 Task: Add Sprouts Organic Coconut Cream to the cart.
Action: Mouse moved to (22, 93)
Screenshot: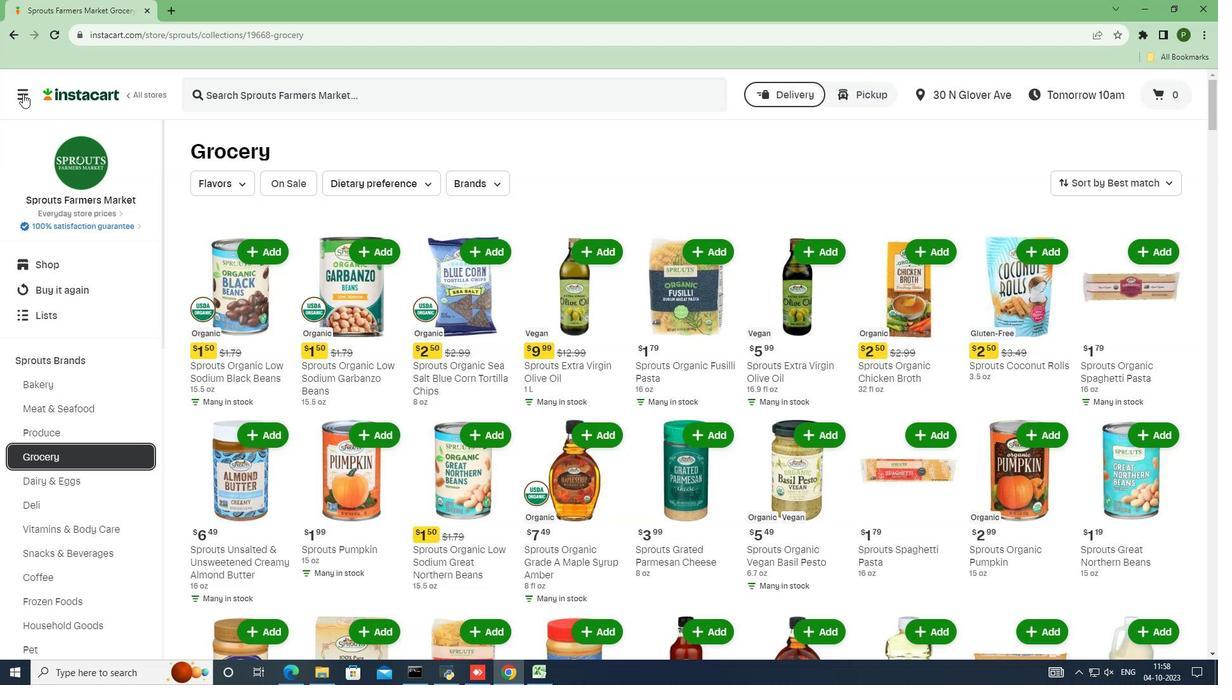 
Action: Mouse pressed left at (22, 93)
Screenshot: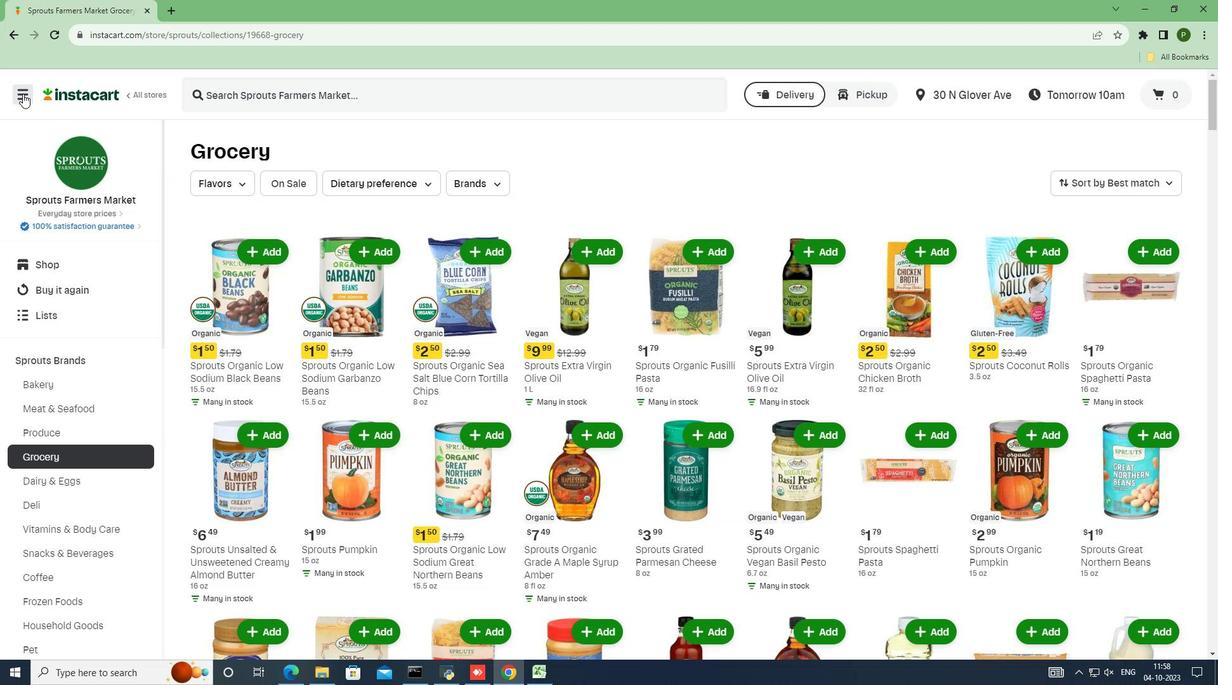 
Action: Mouse moved to (48, 352)
Screenshot: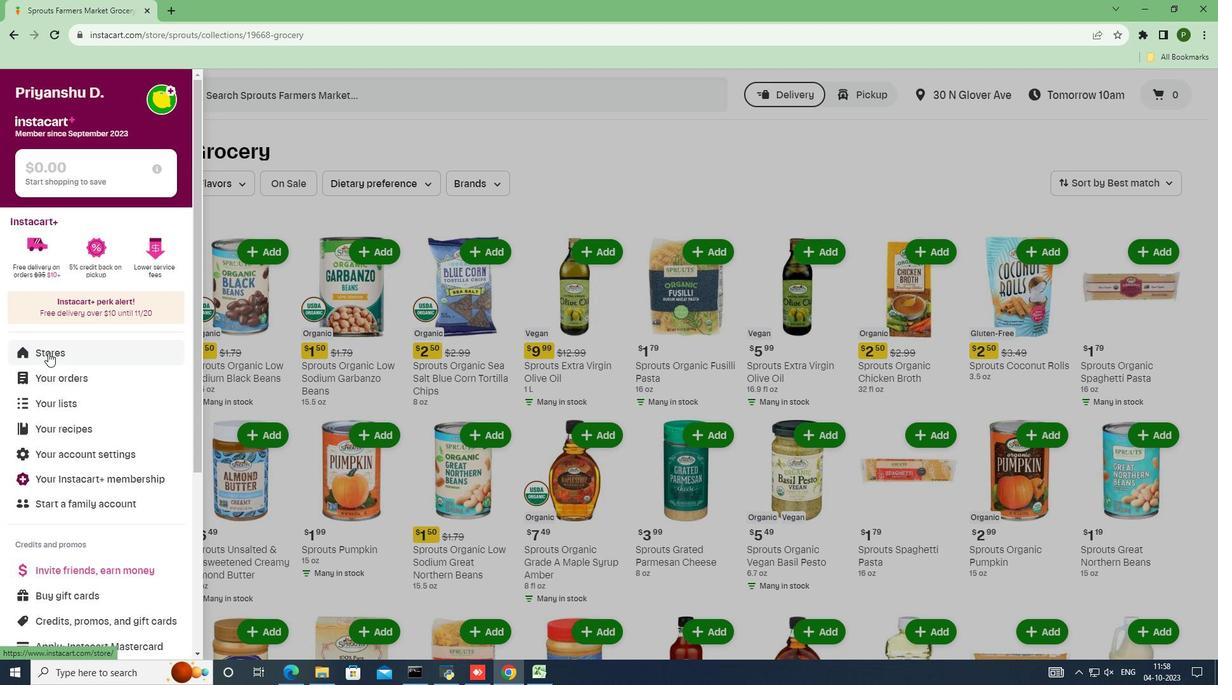 
Action: Mouse pressed left at (48, 352)
Screenshot: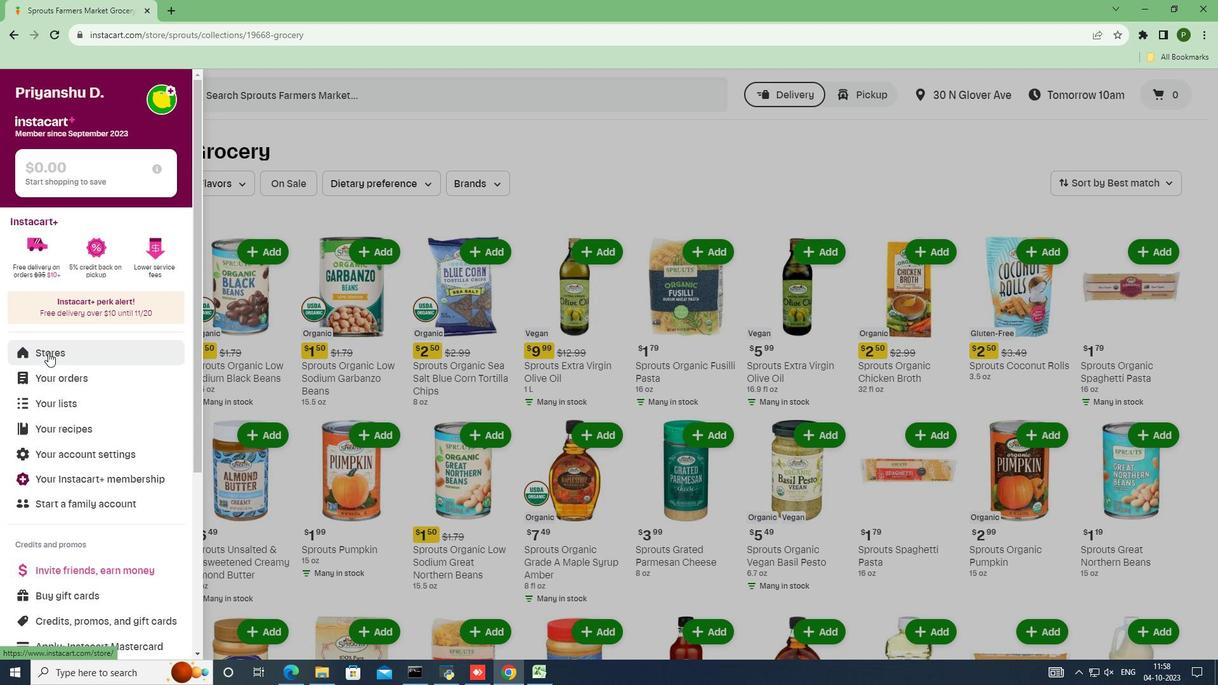 
Action: Mouse moved to (282, 142)
Screenshot: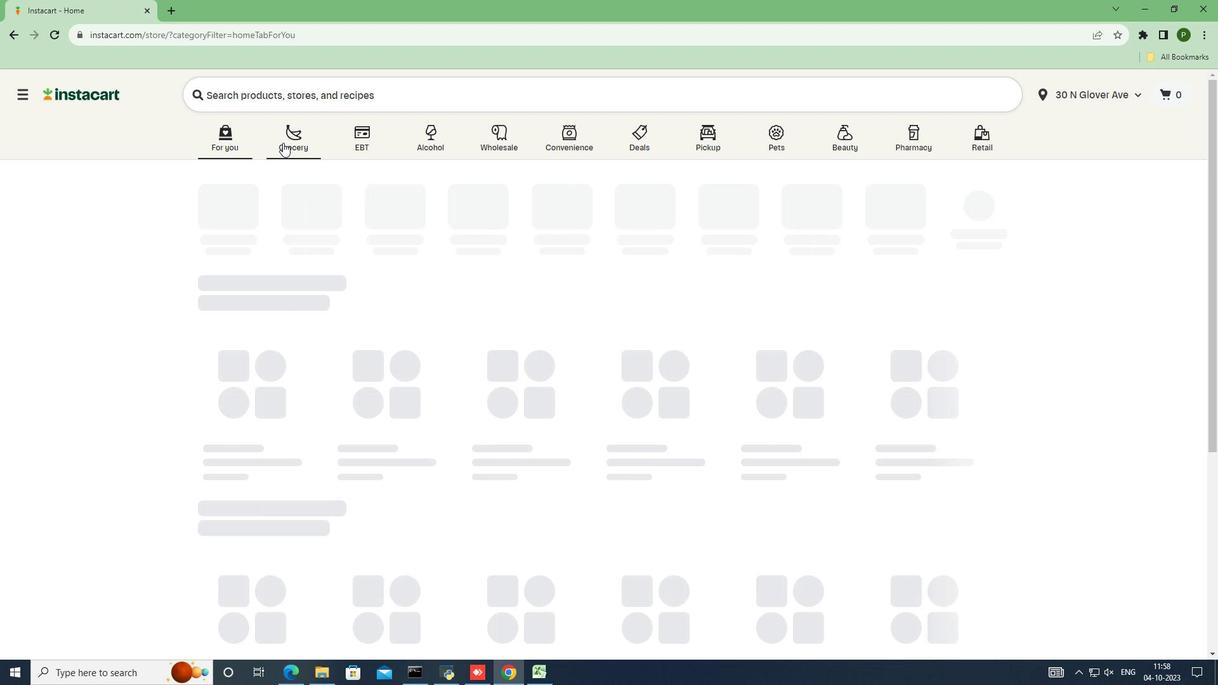 
Action: Mouse pressed left at (282, 142)
Screenshot: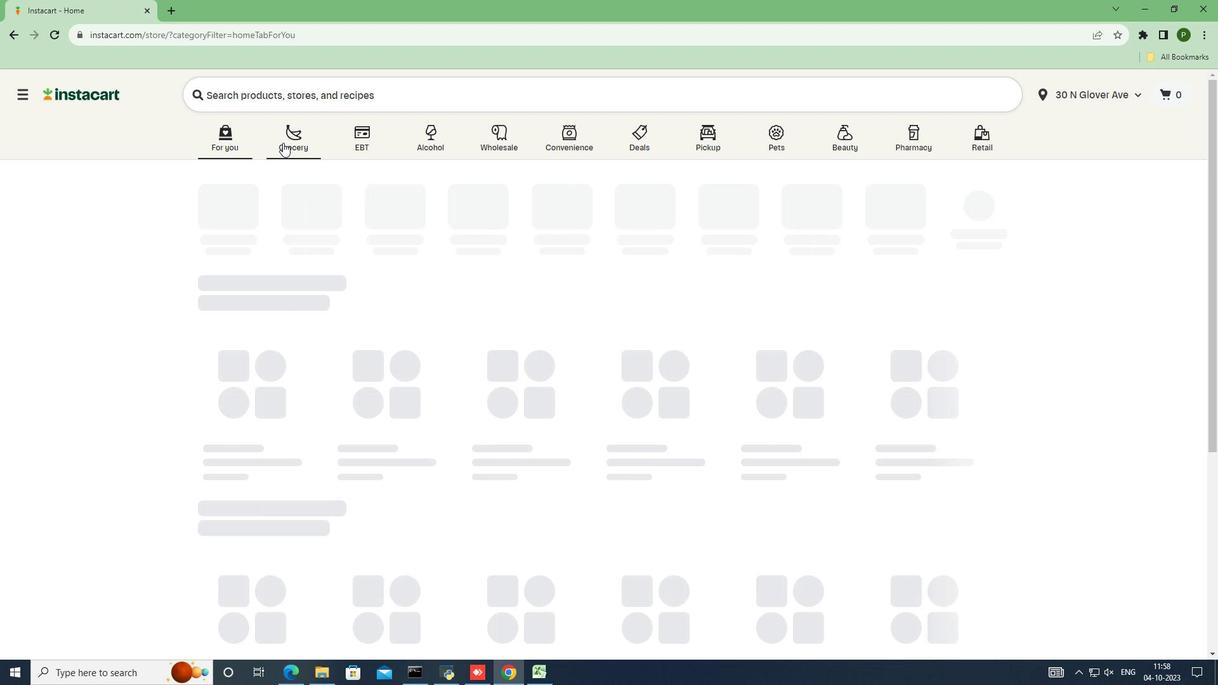 
Action: Mouse moved to (768, 296)
Screenshot: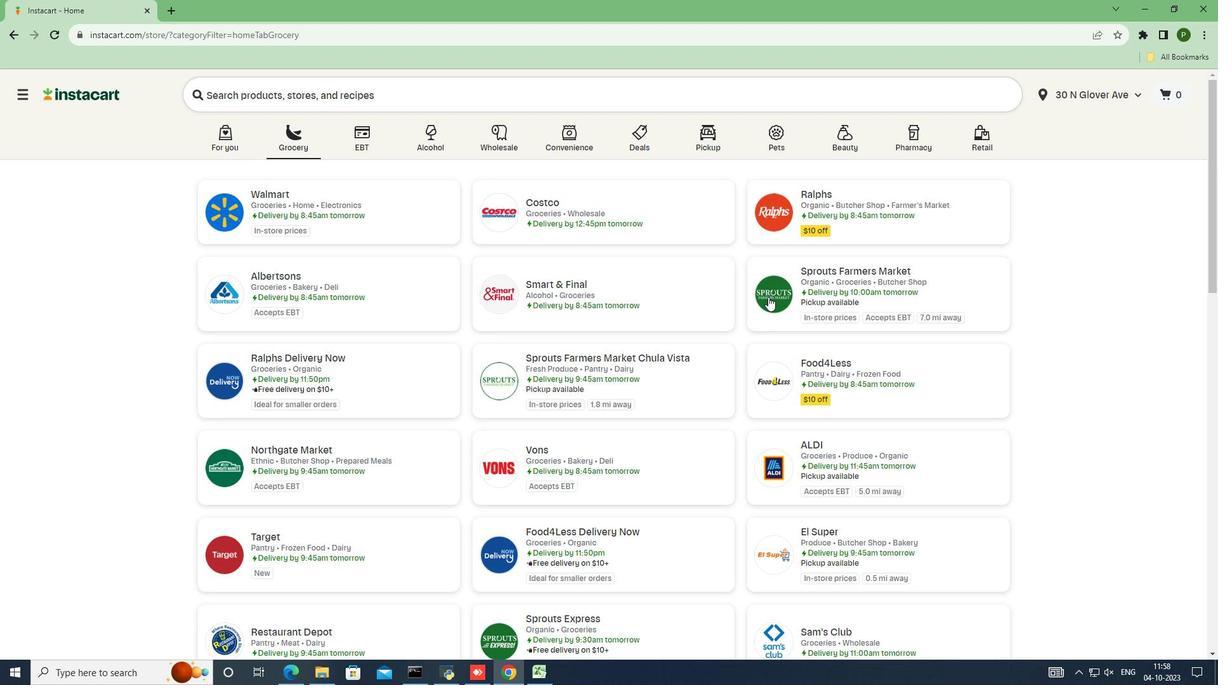 
Action: Mouse pressed left at (768, 296)
Screenshot: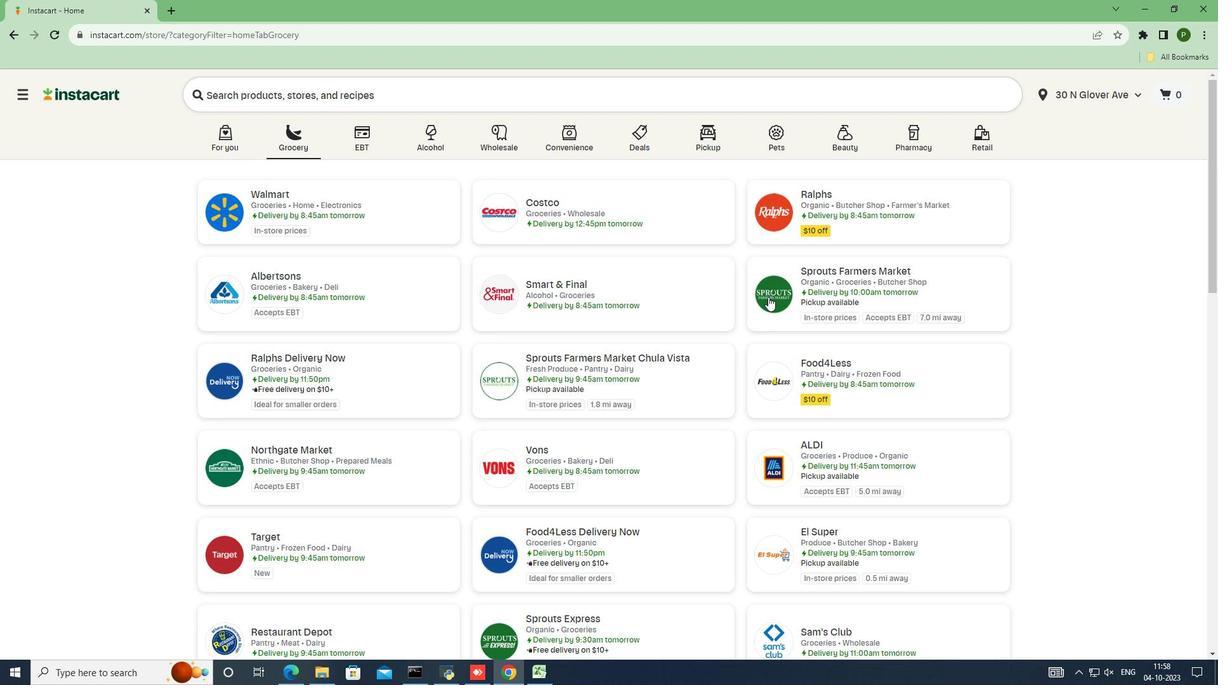 
Action: Mouse moved to (86, 359)
Screenshot: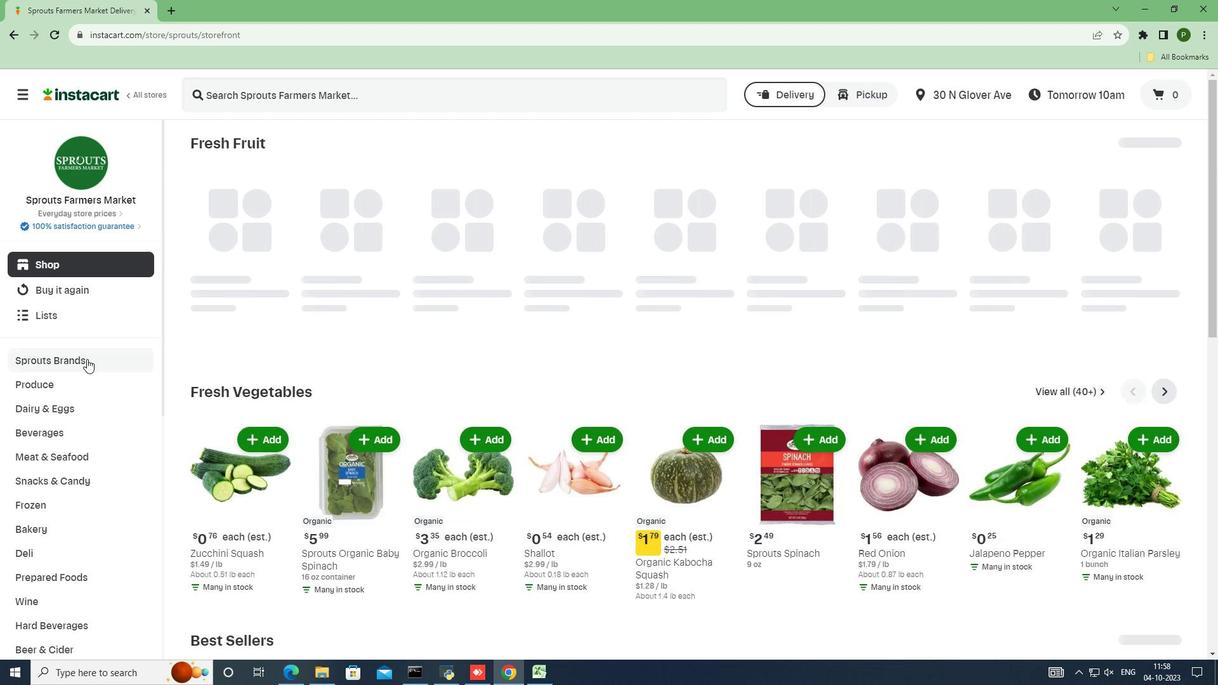 
Action: Mouse pressed left at (86, 359)
Screenshot: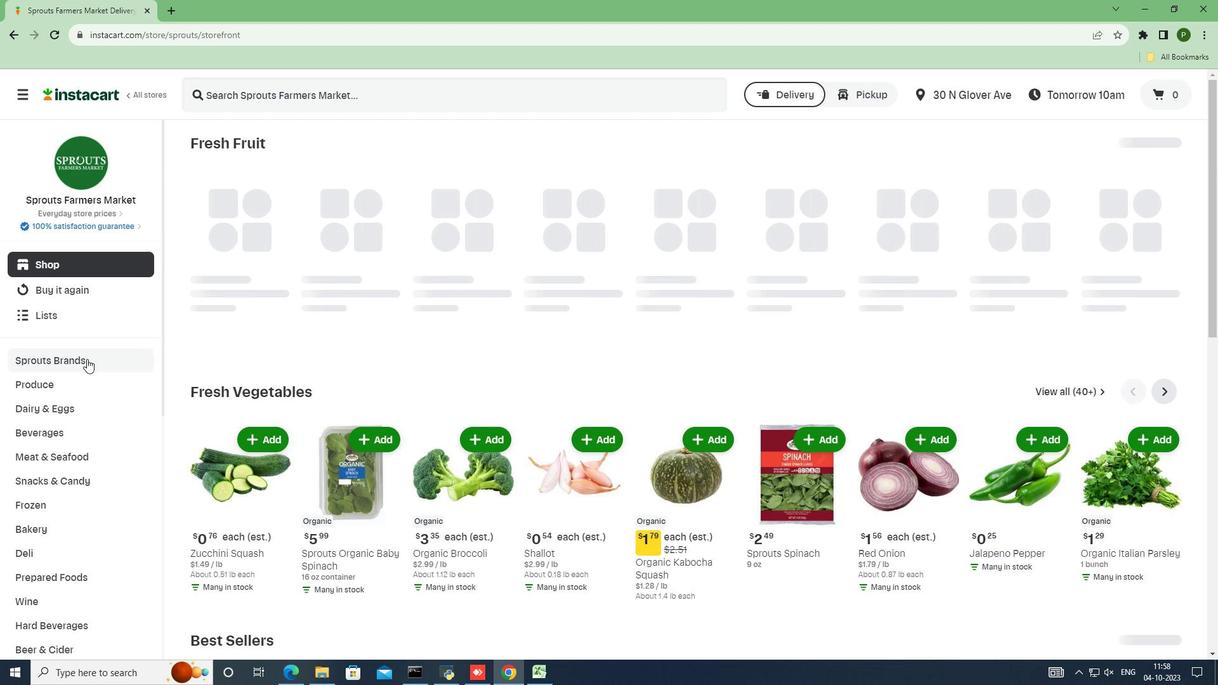 
Action: Mouse moved to (64, 456)
Screenshot: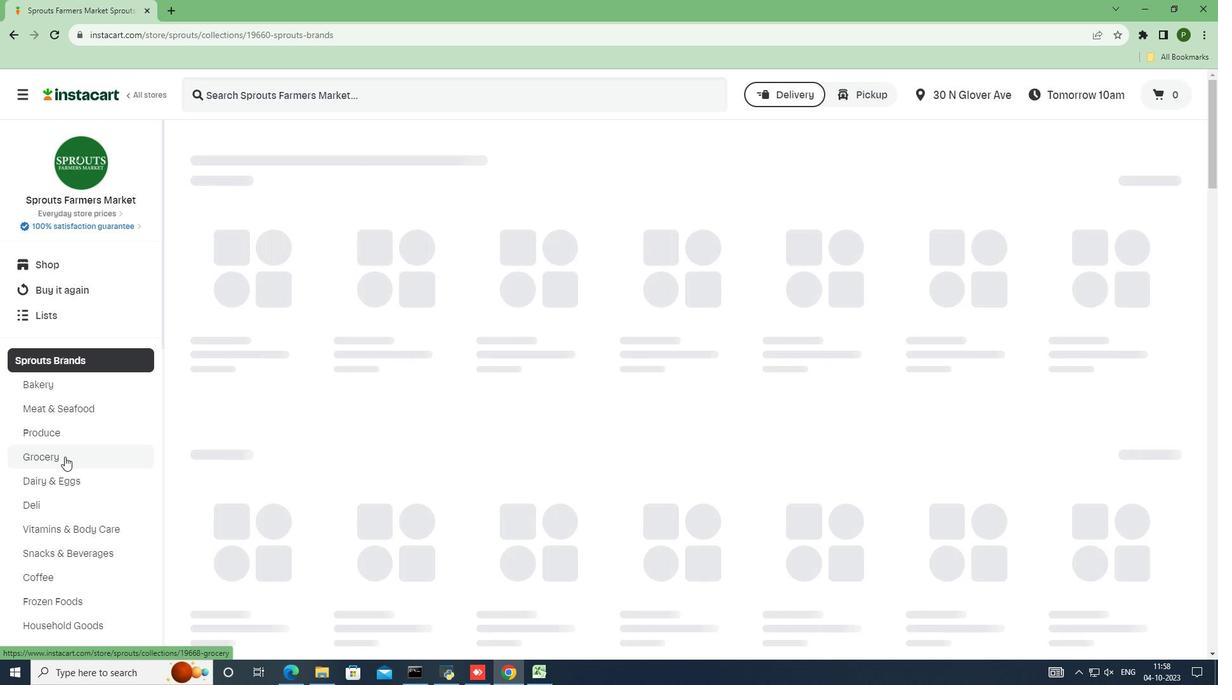 
Action: Mouse pressed left at (64, 456)
Screenshot: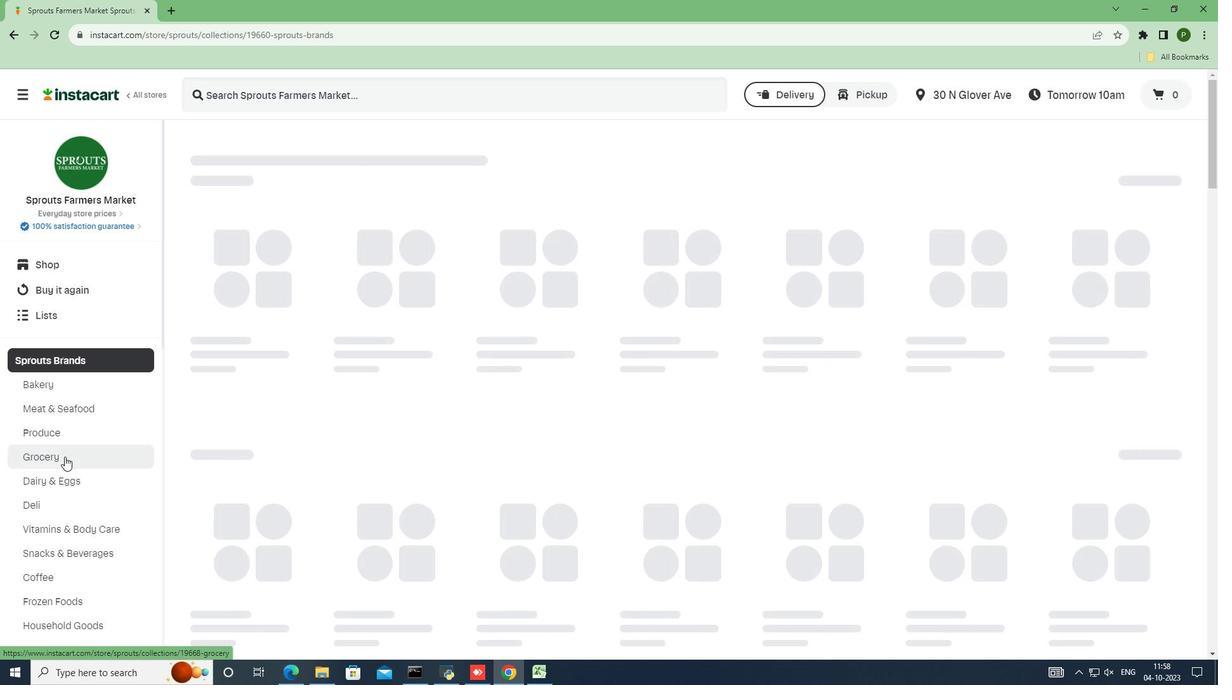 
Action: Mouse moved to (345, 318)
Screenshot: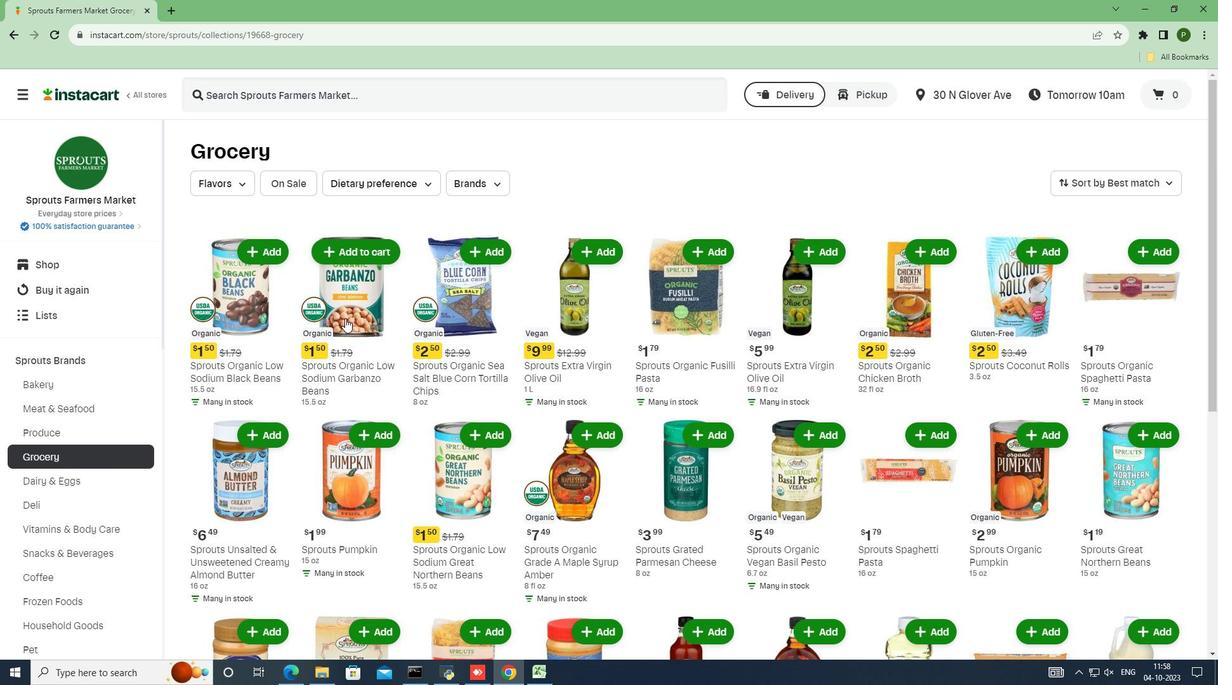 
Action: Mouse scrolled (345, 317) with delta (0, 0)
Screenshot: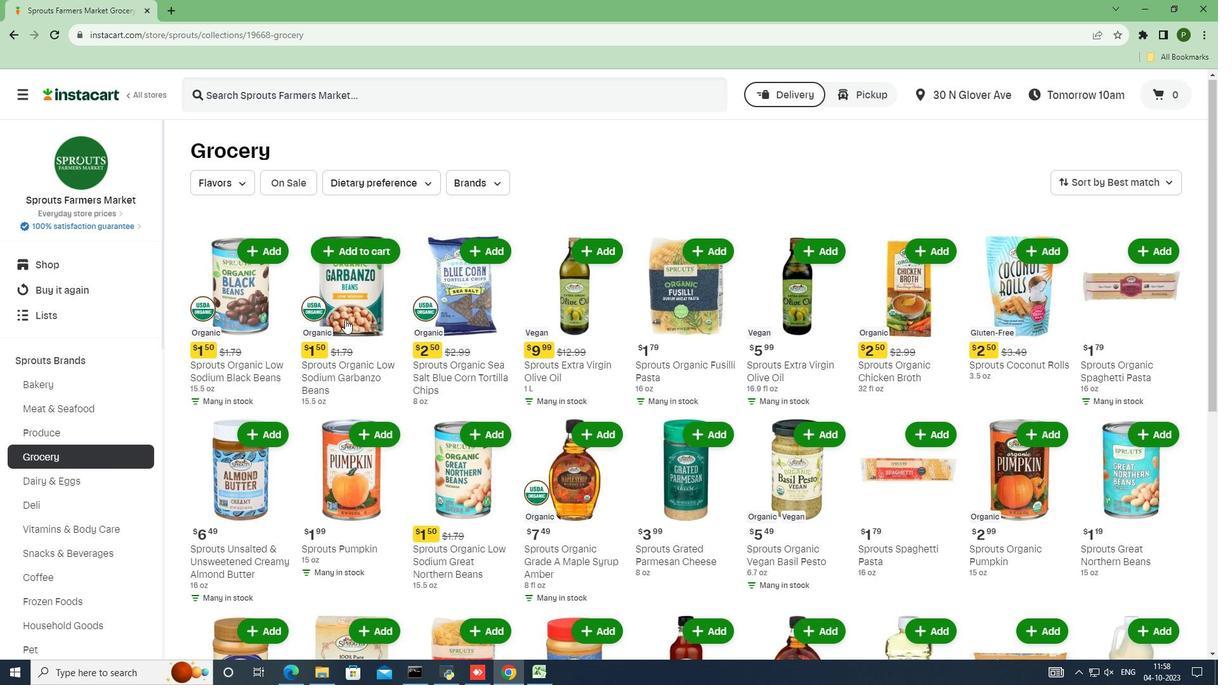 
Action: Mouse moved to (345, 319)
Screenshot: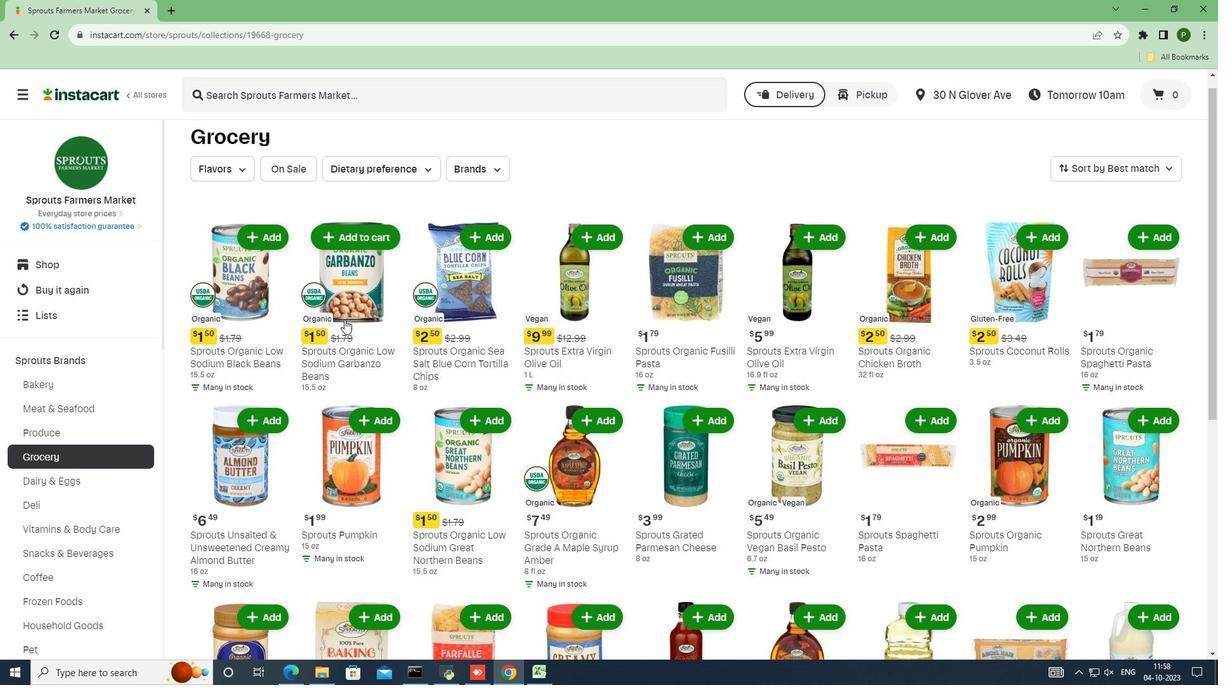 
Action: Mouse scrolled (345, 319) with delta (0, 0)
Screenshot: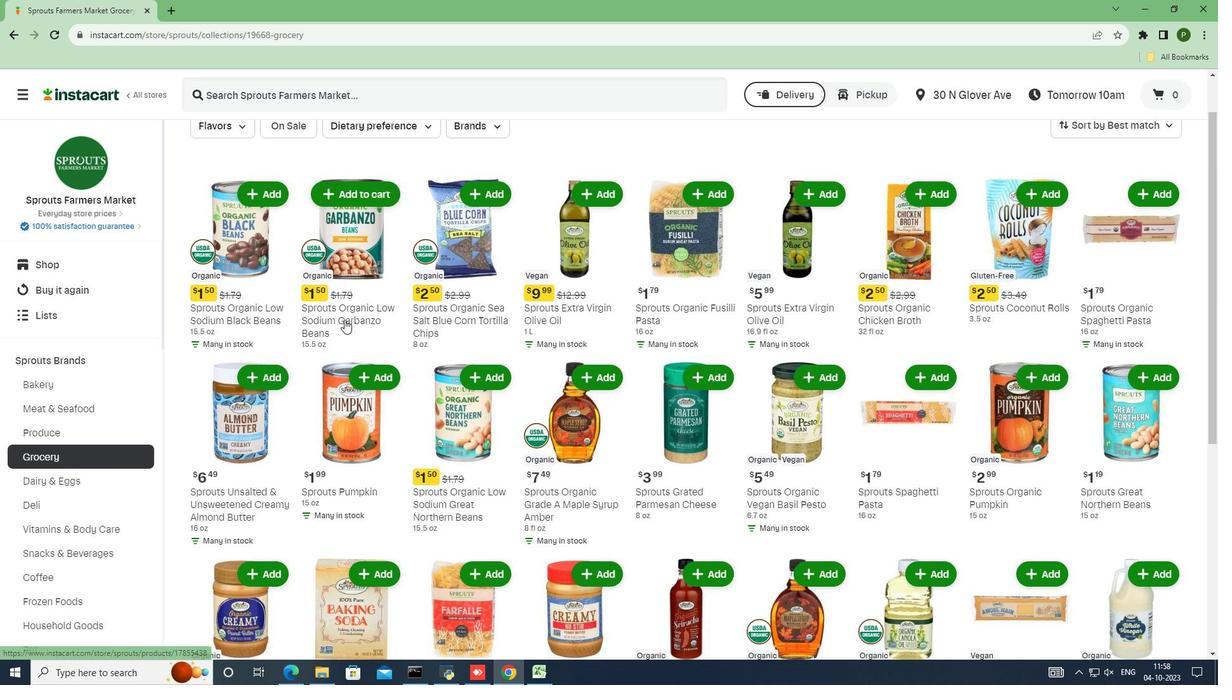 
Action: Mouse moved to (344, 319)
Screenshot: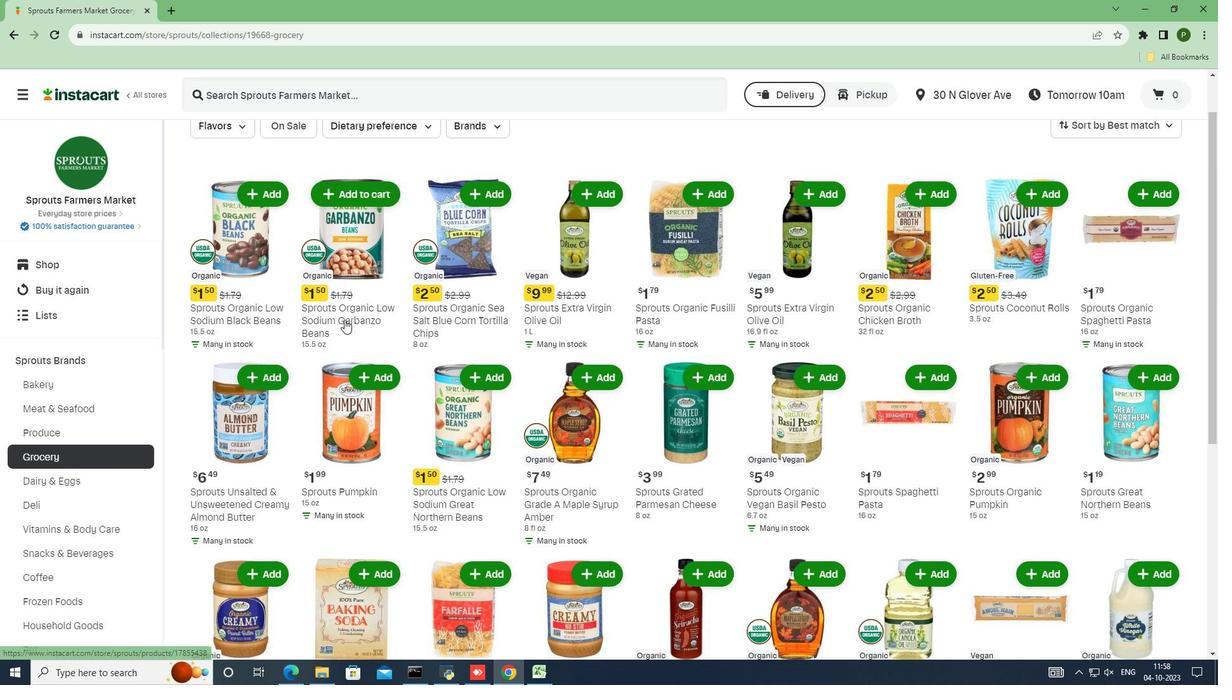 
Action: Mouse scrolled (344, 319) with delta (0, 0)
Screenshot: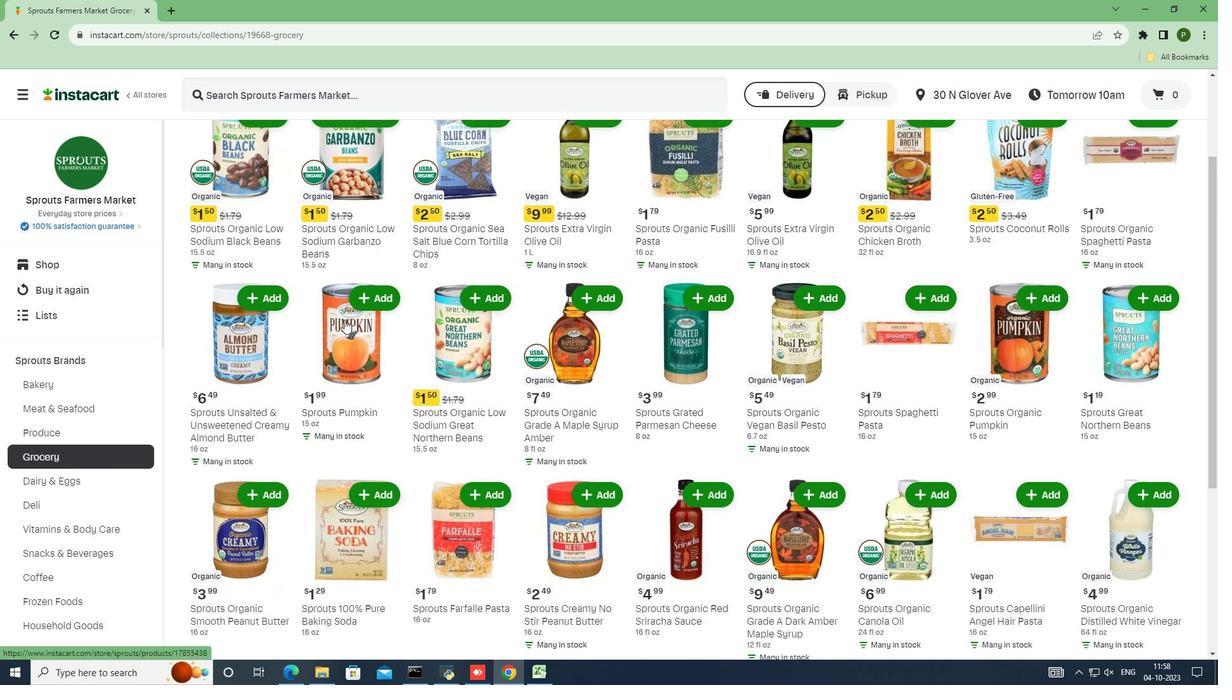 
Action: Mouse moved to (343, 325)
Screenshot: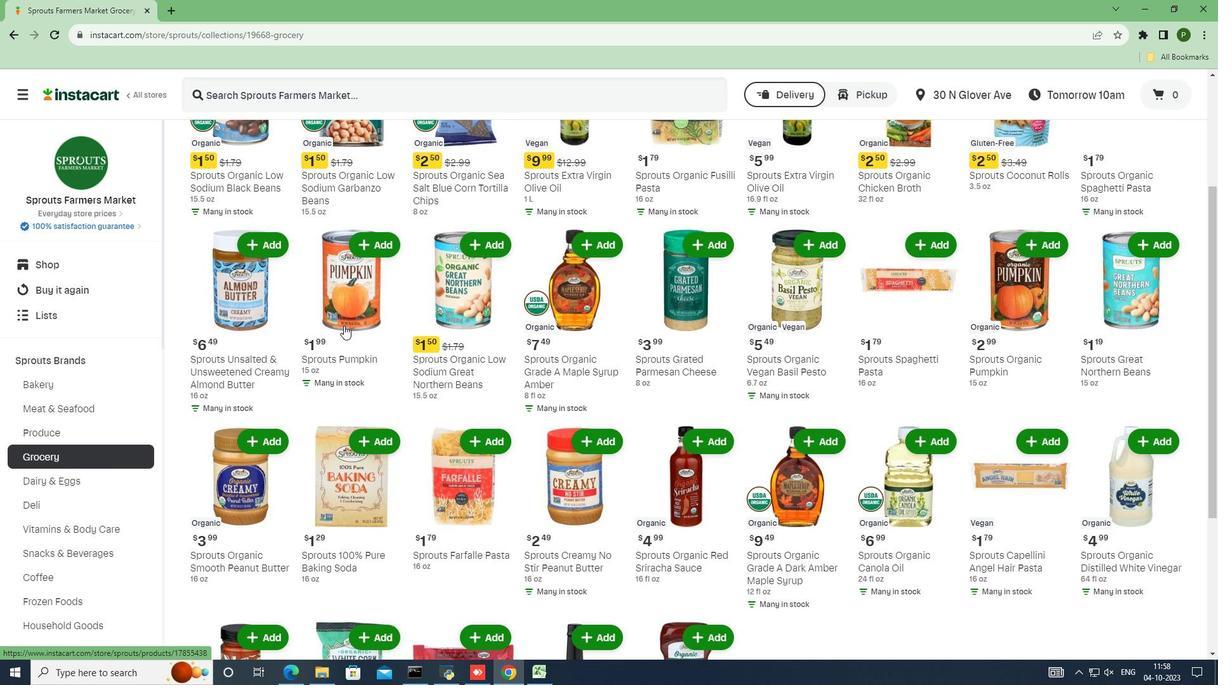 
Action: Mouse scrolled (343, 324) with delta (0, 0)
Screenshot: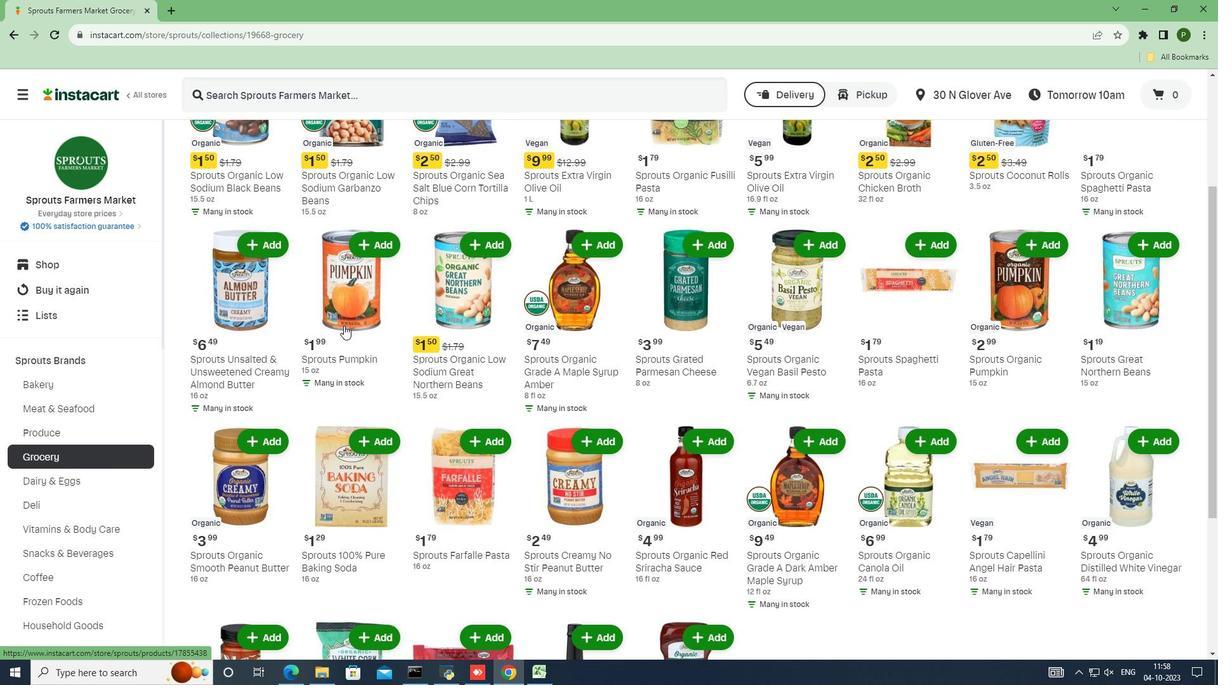 
Action: Mouse scrolled (343, 324) with delta (0, 0)
Screenshot: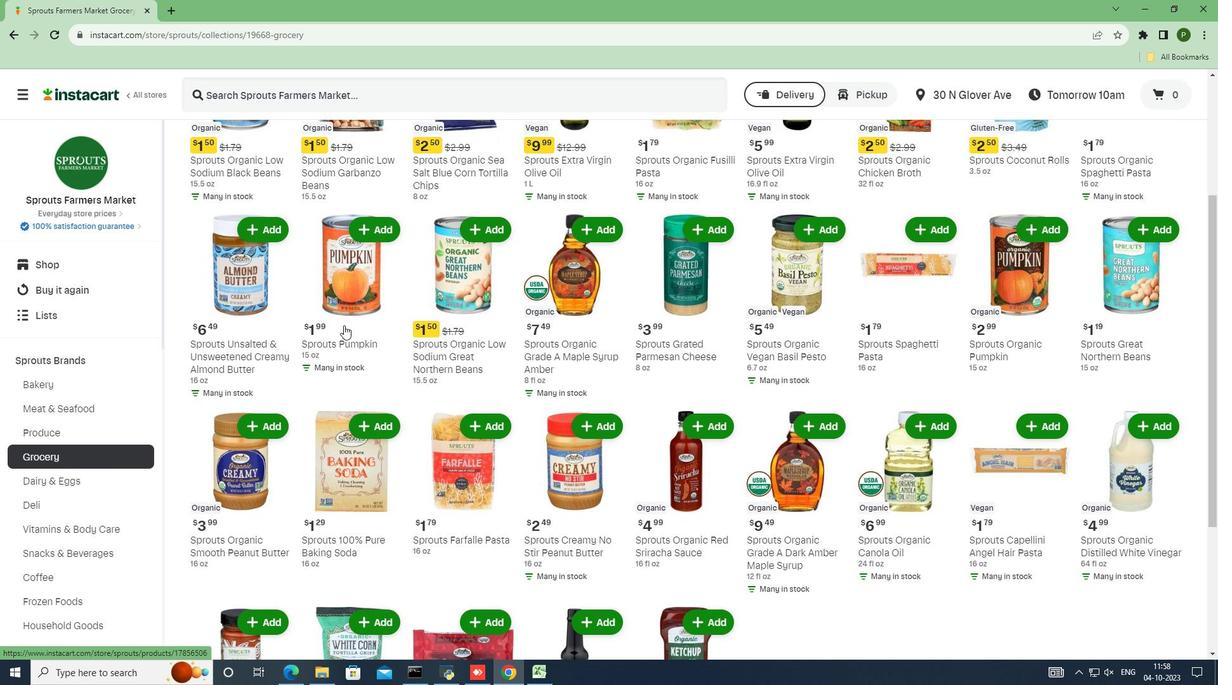 
Action: Mouse scrolled (343, 324) with delta (0, 0)
Screenshot: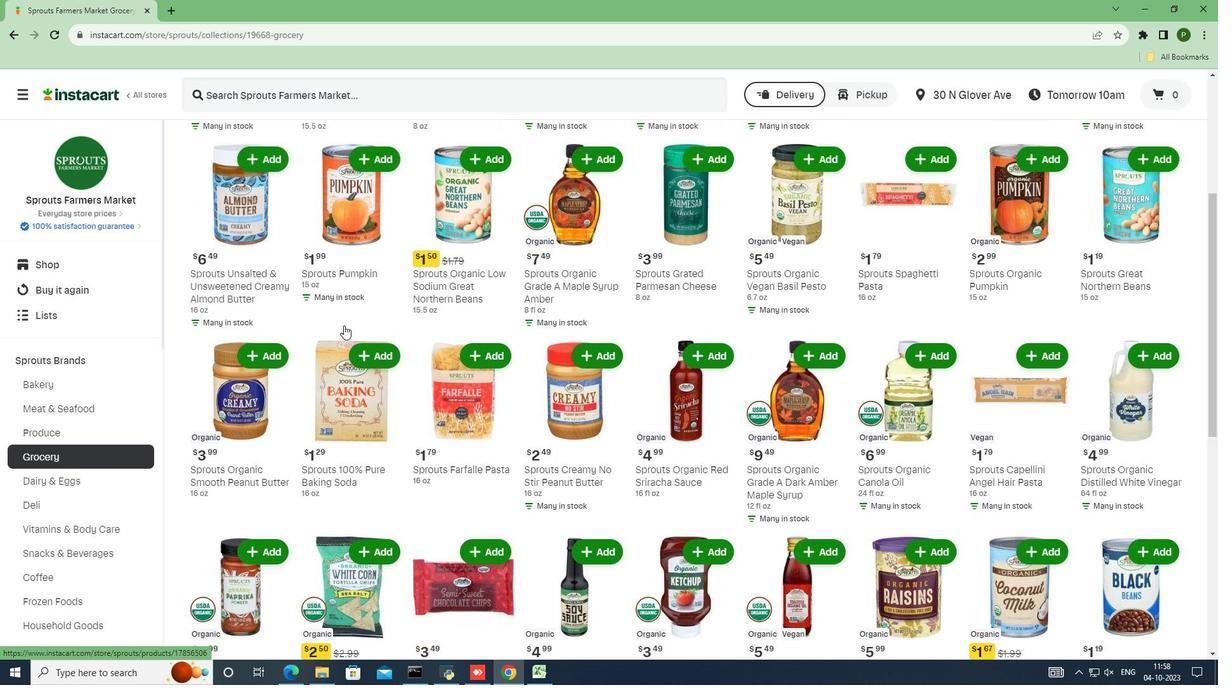 
Action: Mouse moved to (343, 330)
Screenshot: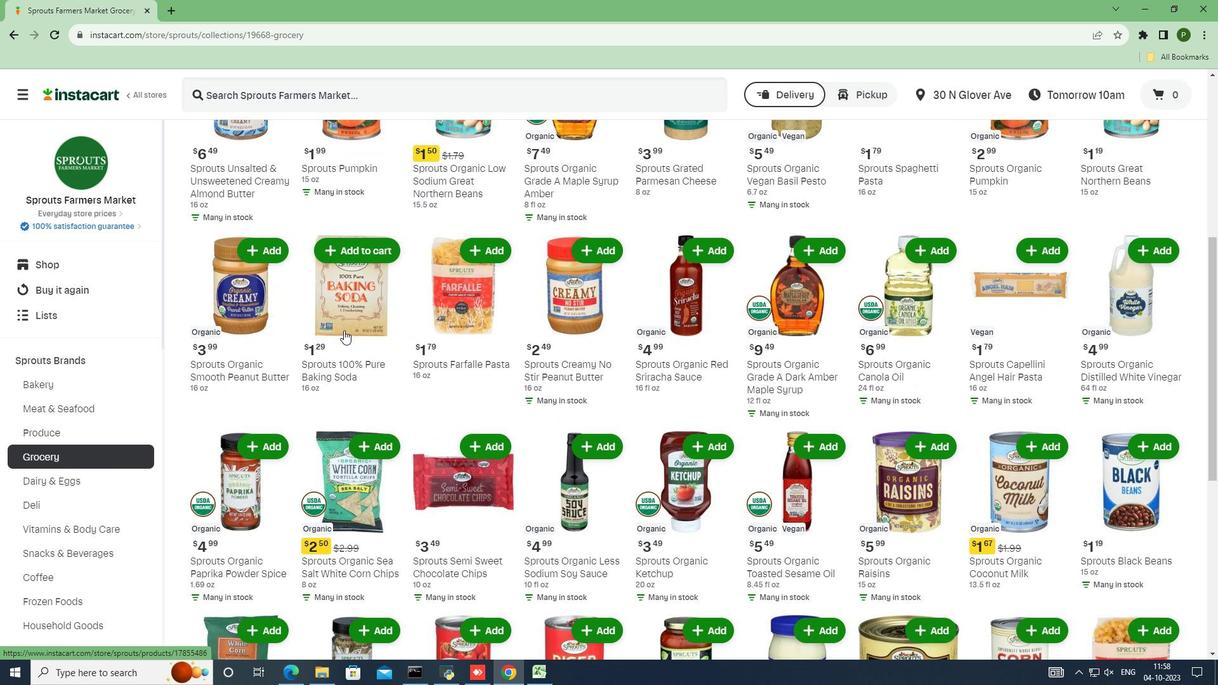 
Action: Mouse scrolled (343, 329) with delta (0, 0)
Screenshot: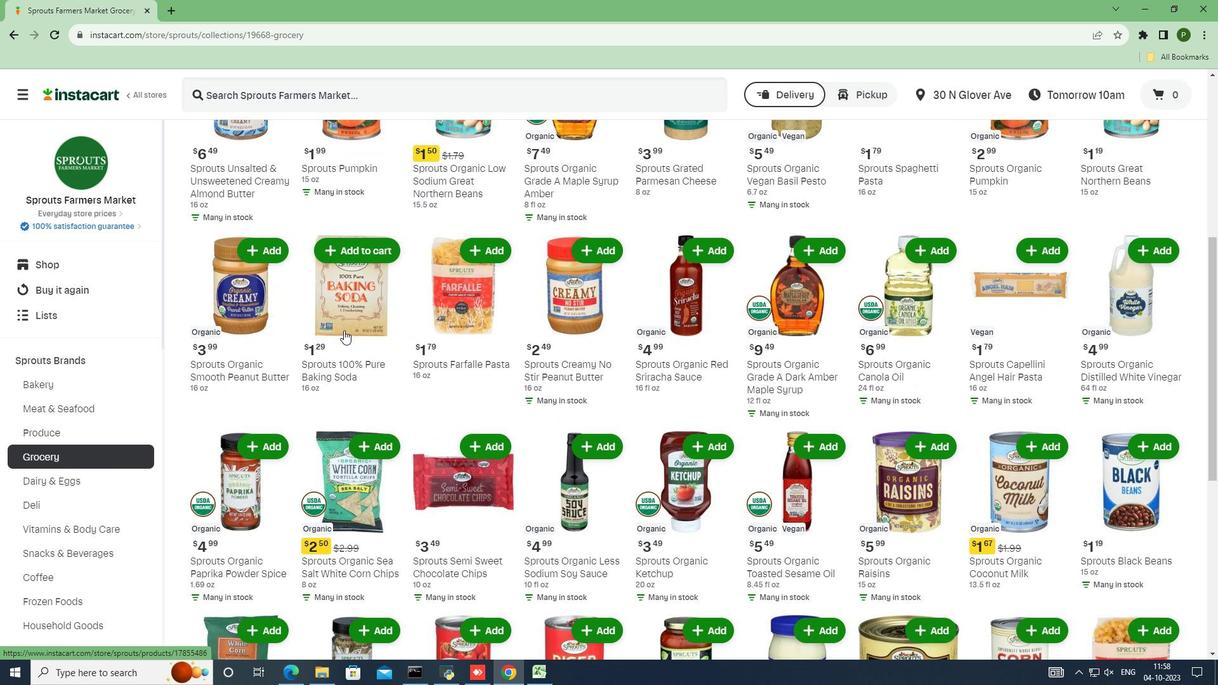 
Action: Mouse scrolled (343, 329) with delta (0, 0)
Screenshot: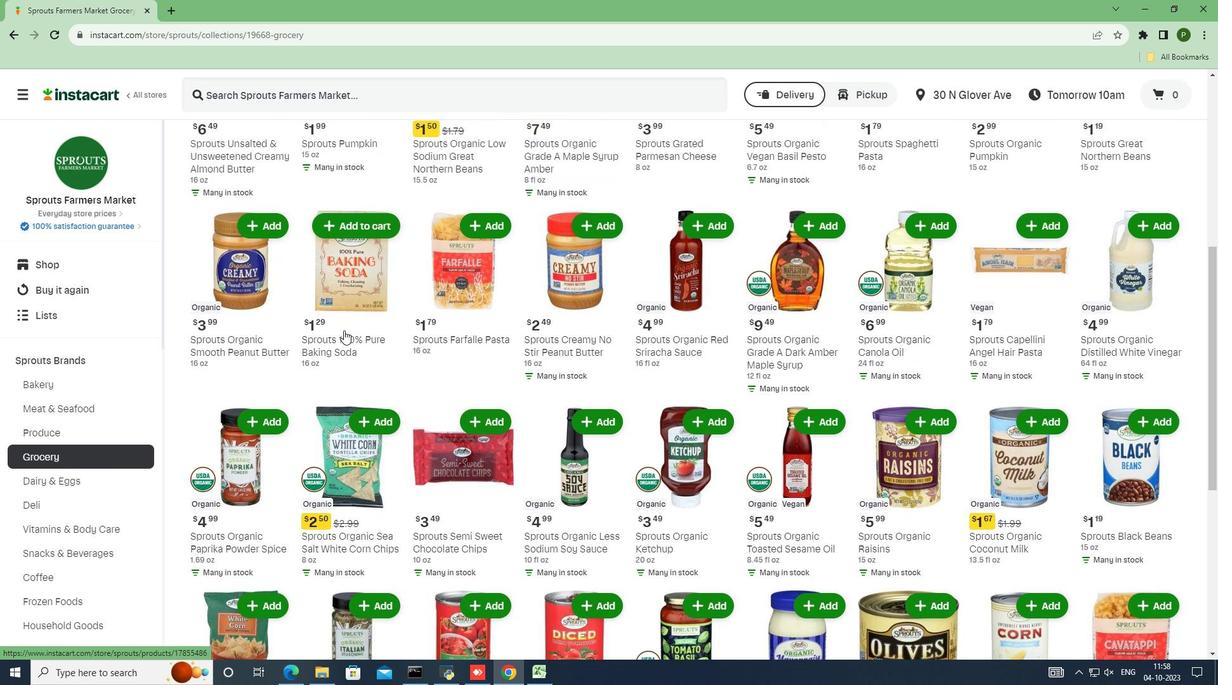 
Action: Mouse scrolled (343, 329) with delta (0, 0)
Screenshot: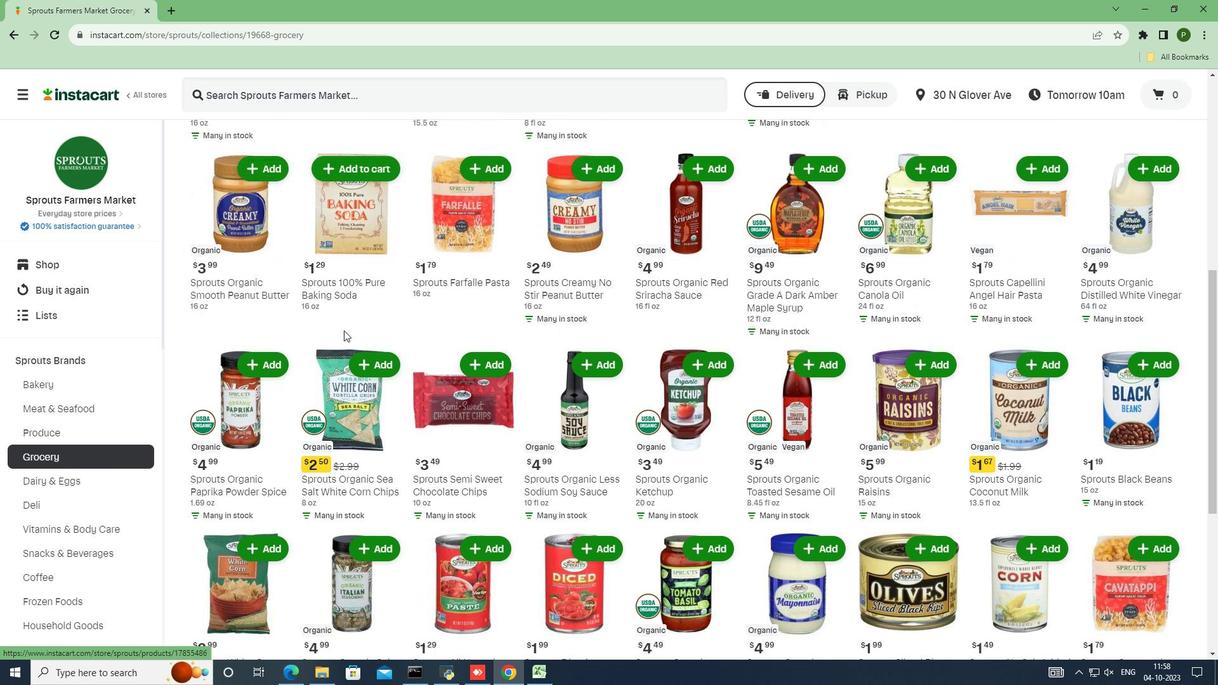 
Action: Mouse scrolled (343, 329) with delta (0, 0)
Screenshot: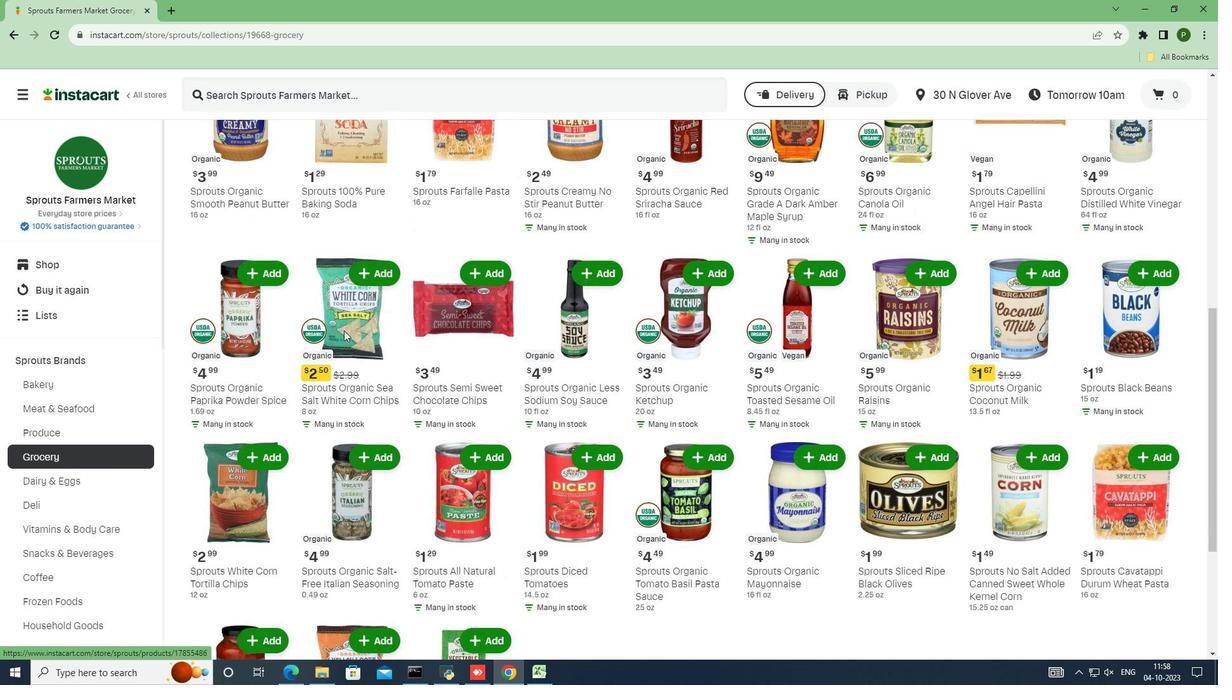 
Action: Mouse scrolled (343, 329) with delta (0, 0)
Screenshot: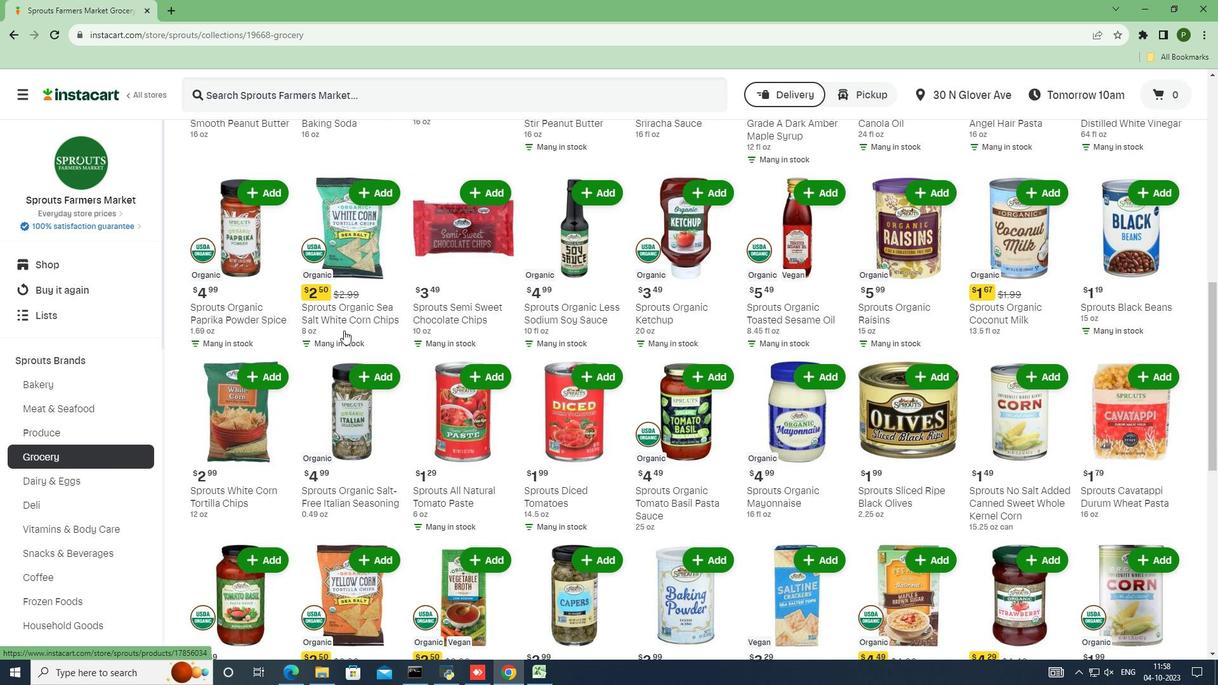 
Action: Mouse scrolled (343, 329) with delta (0, 0)
Screenshot: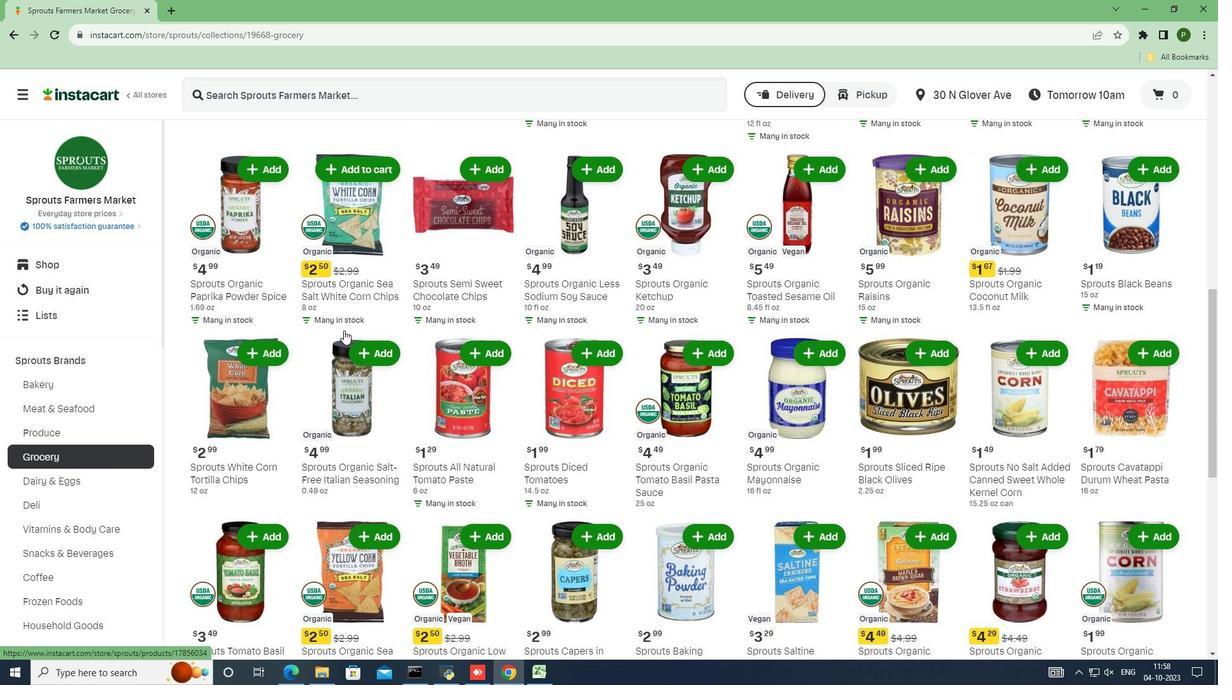 
Action: Mouse moved to (343, 333)
Screenshot: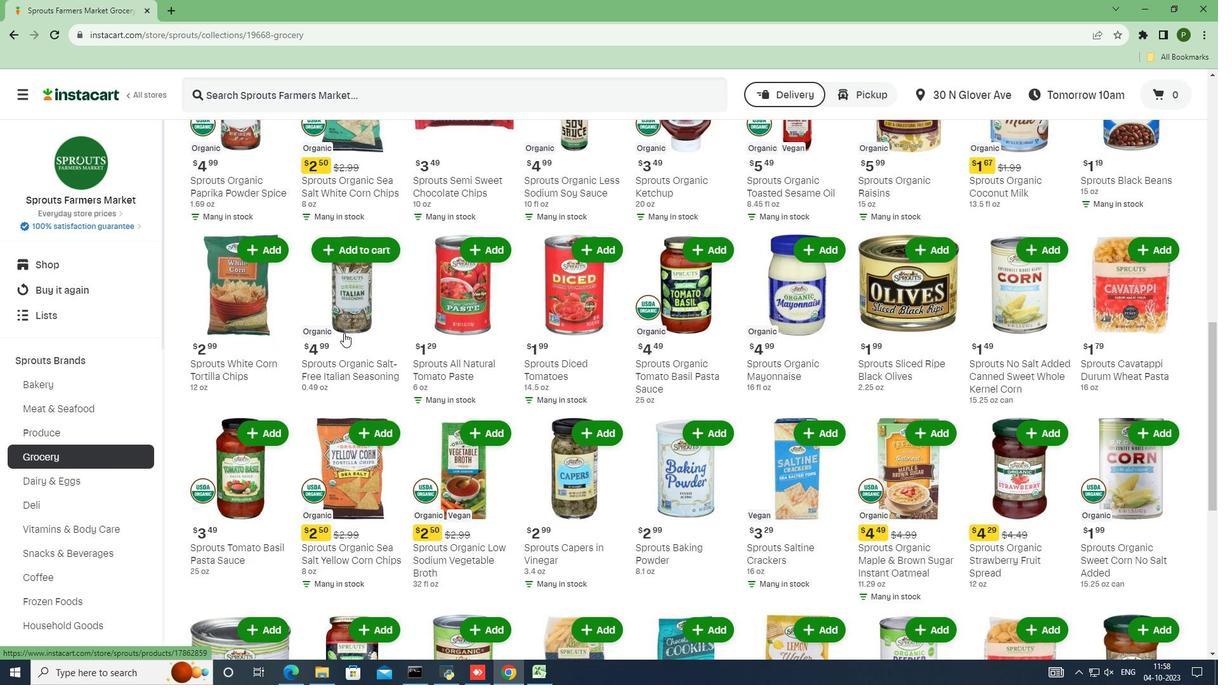 
Action: Mouse scrolled (343, 332) with delta (0, 0)
Screenshot: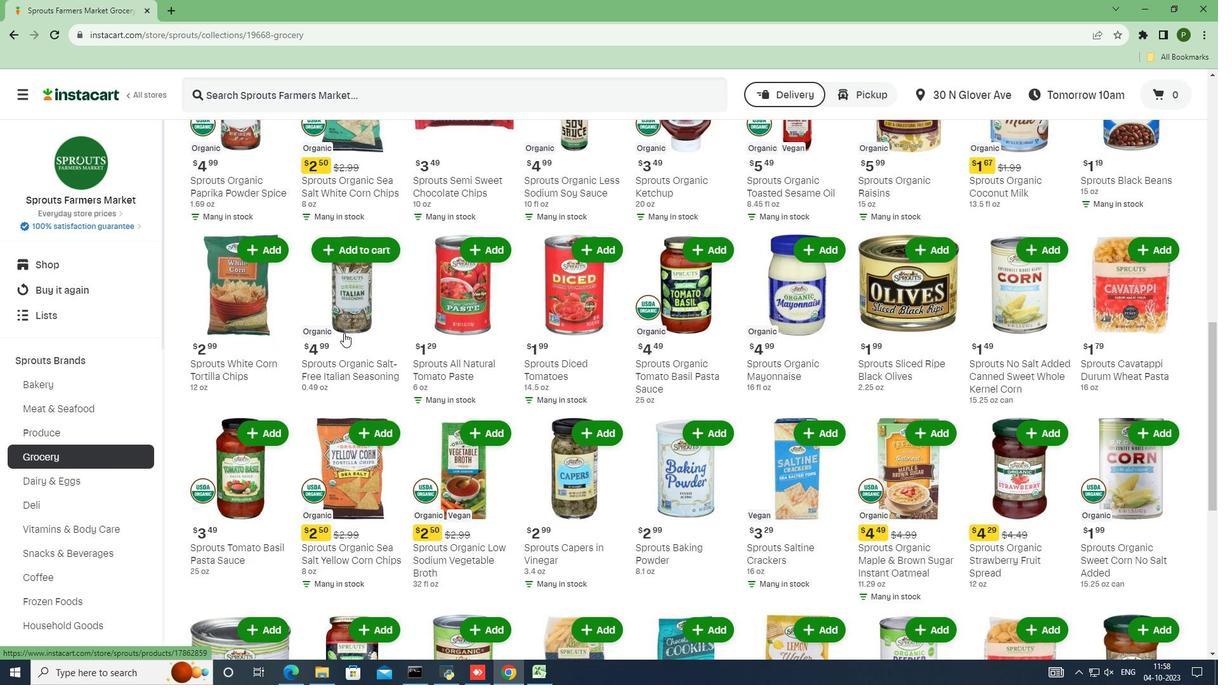 
Action: Mouse scrolled (343, 332) with delta (0, 0)
Screenshot: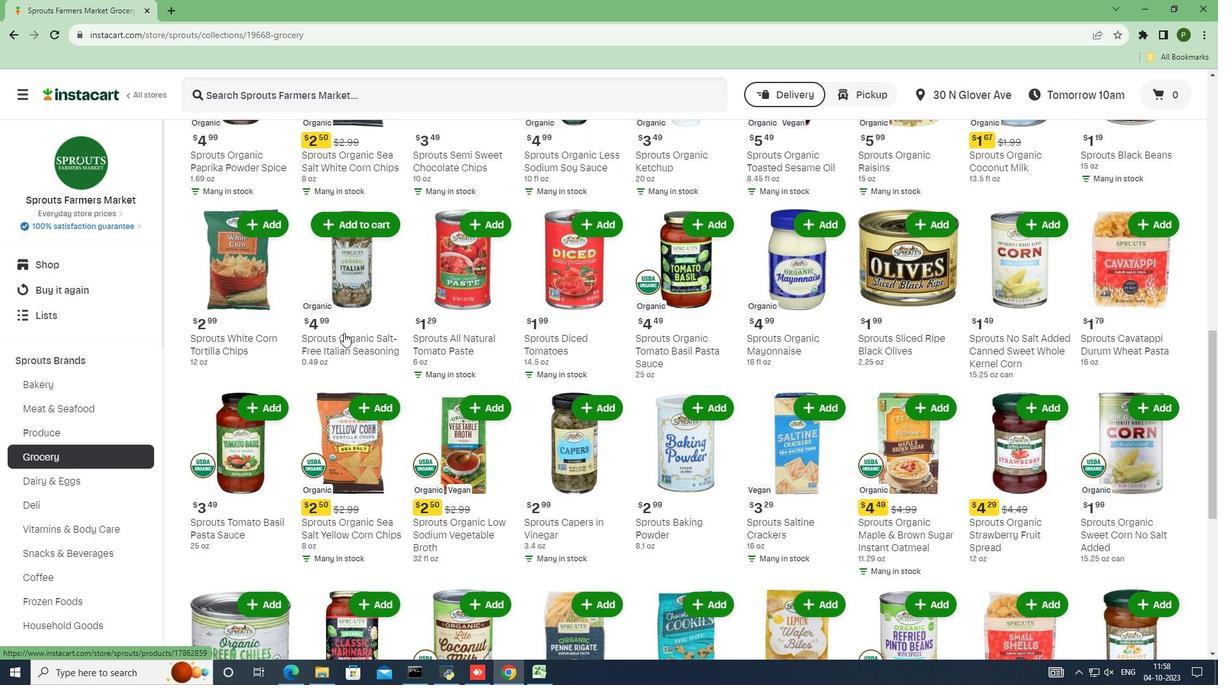 
Action: Mouse scrolled (343, 332) with delta (0, 0)
Screenshot: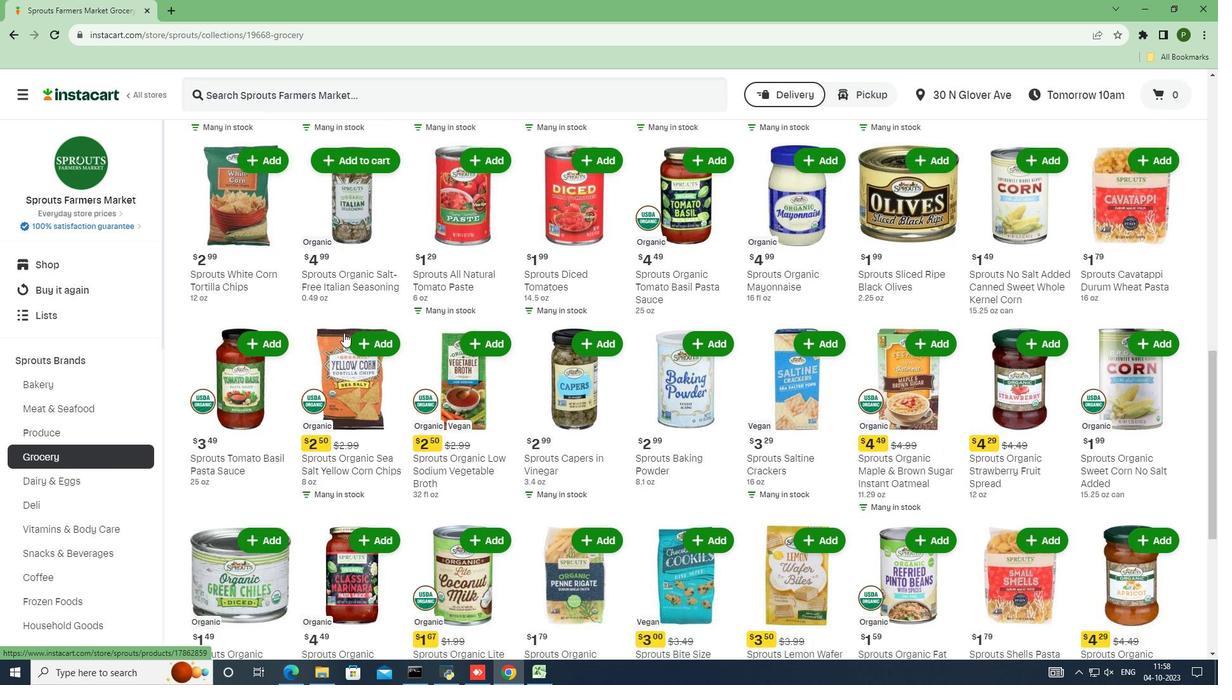 
Action: Mouse scrolled (343, 332) with delta (0, 0)
Screenshot: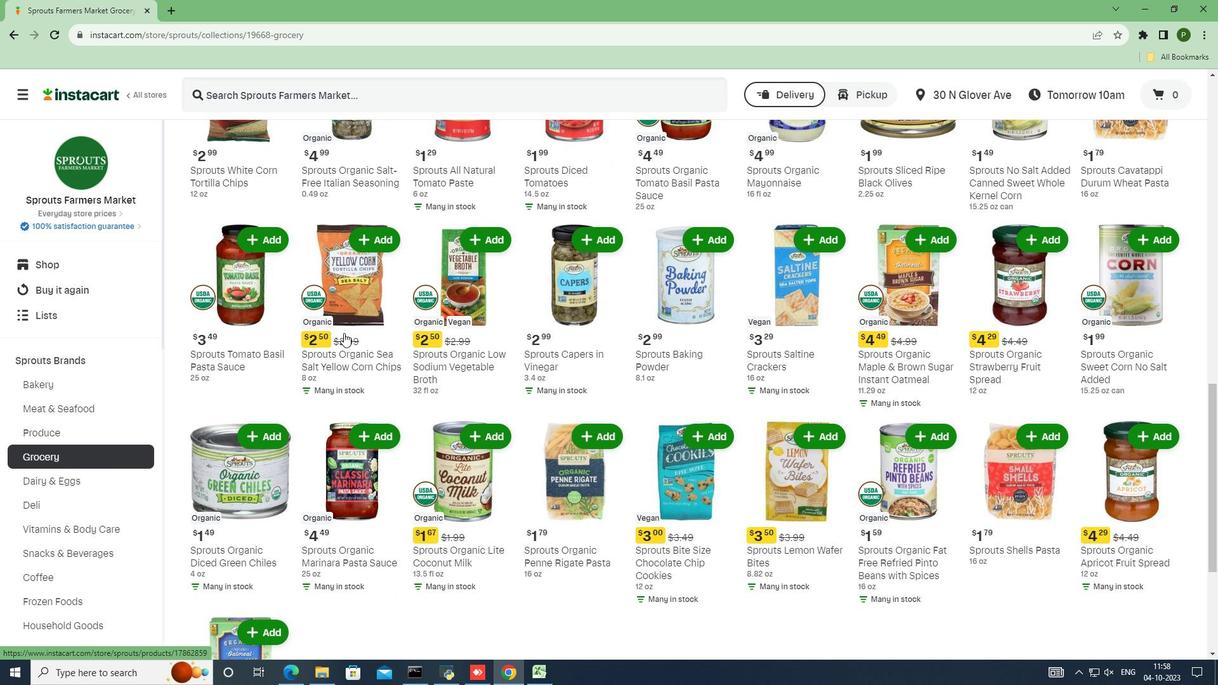 
Action: Mouse scrolled (343, 332) with delta (0, 0)
Screenshot: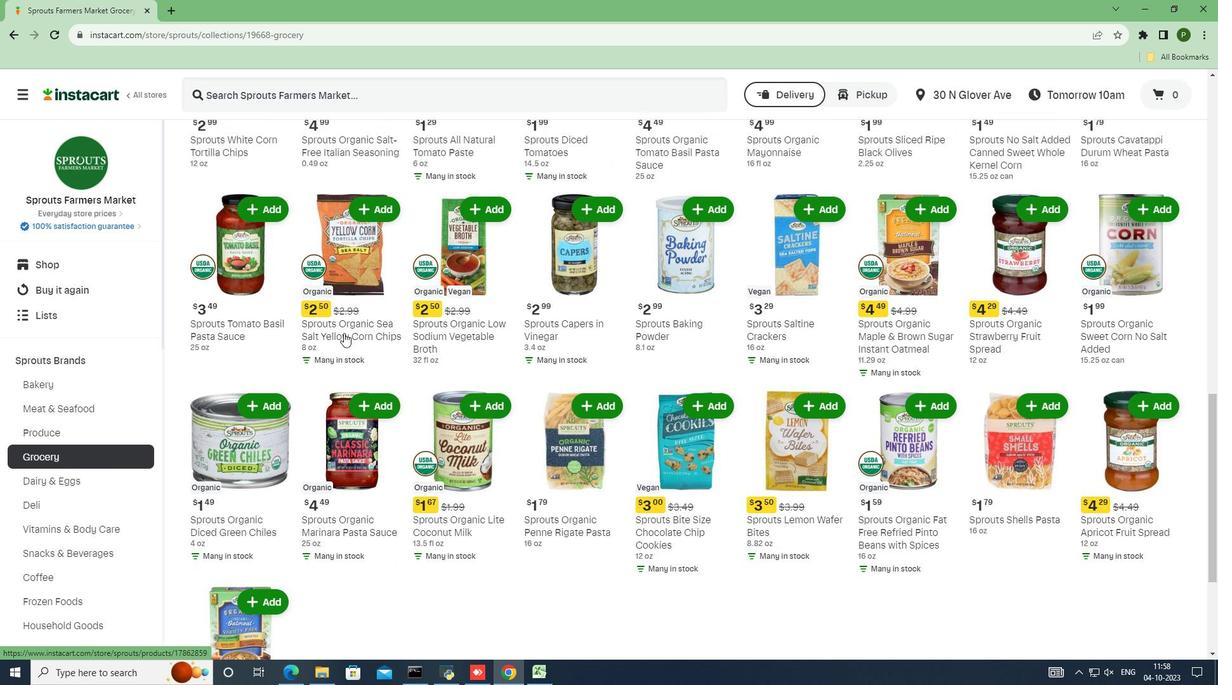 
Action: Mouse scrolled (343, 332) with delta (0, 0)
Screenshot: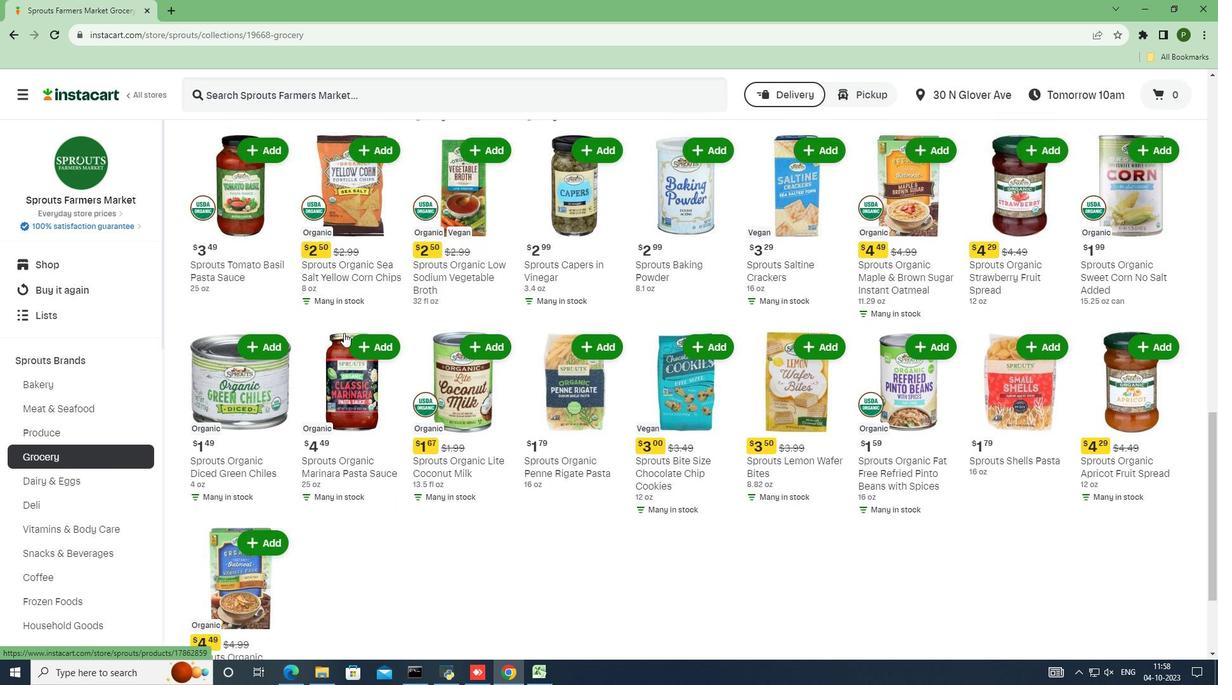 
Action: Mouse scrolled (343, 332) with delta (0, 0)
Screenshot: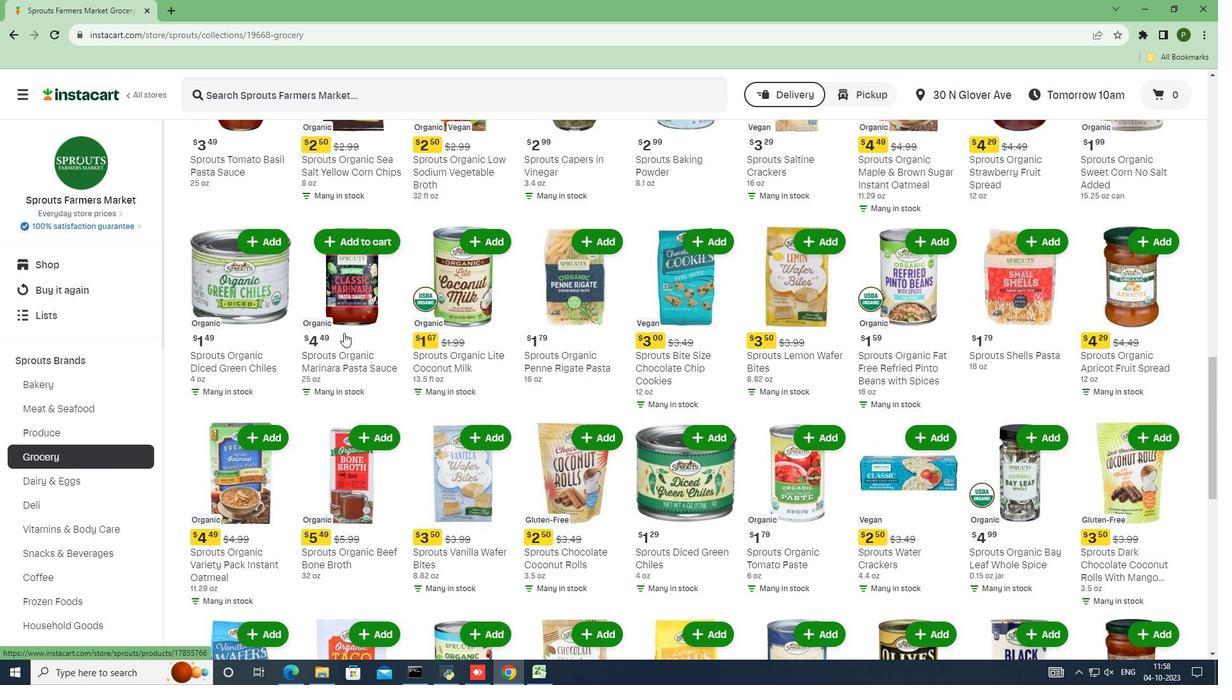 
Action: Mouse scrolled (343, 332) with delta (0, 0)
Screenshot: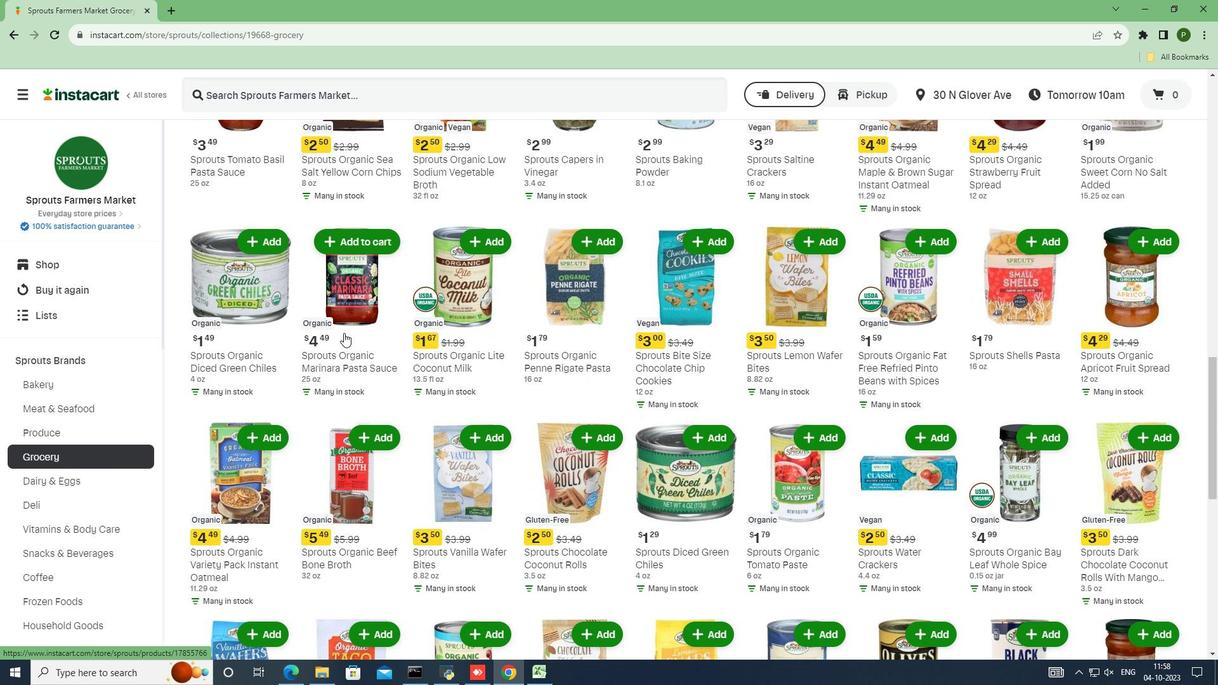 
Action: Mouse scrolled (343, 332) with delta (0, 0)
Screenshot: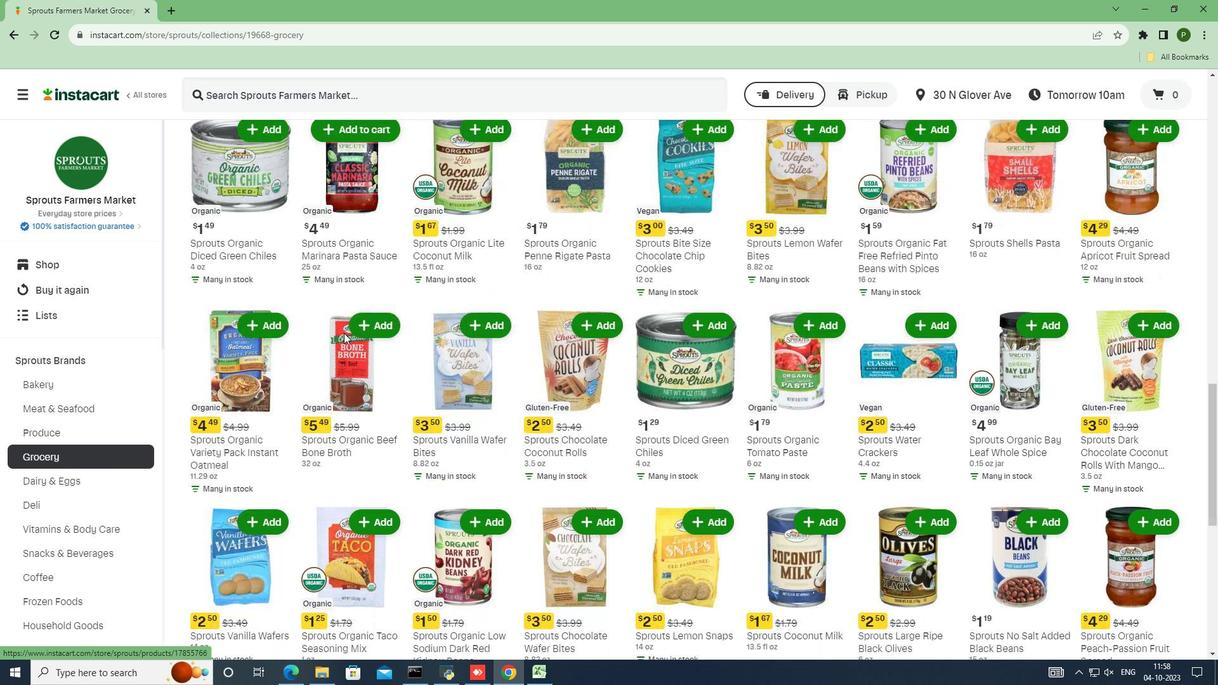
Action: Mouse scrolled (343, 332) with delta (0, 0)
Screenshot: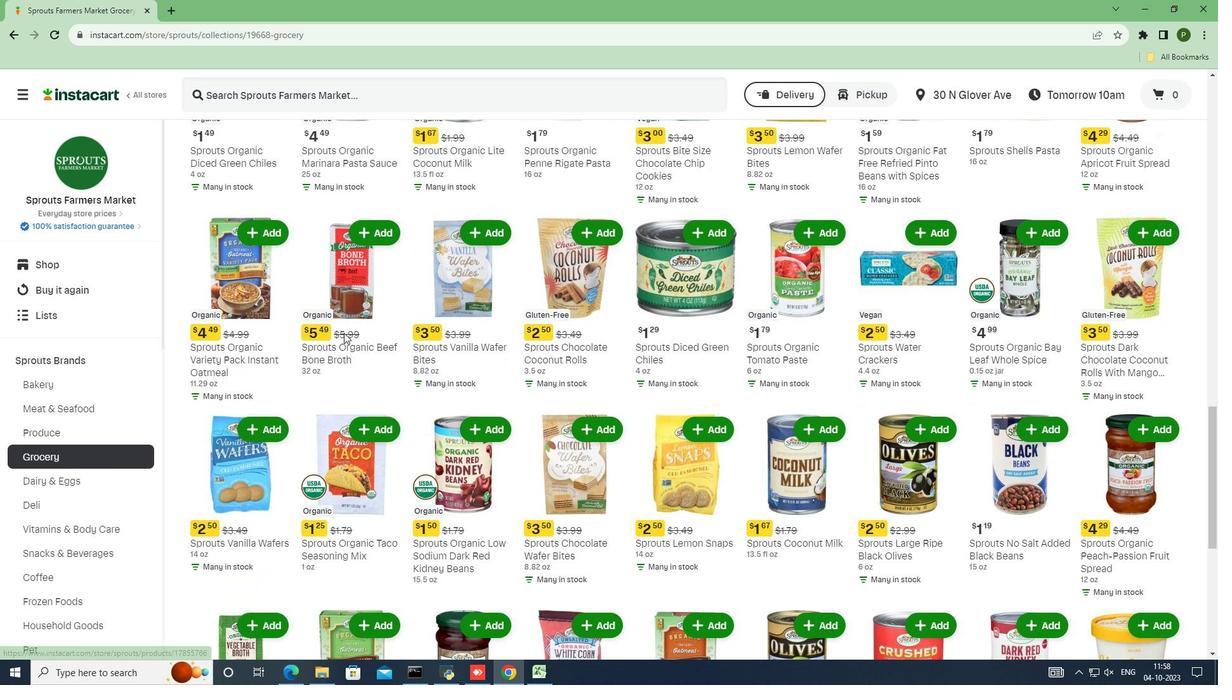 
Action: Mouse scrolled (343, 332) with delta (0, 0)
Screenshot: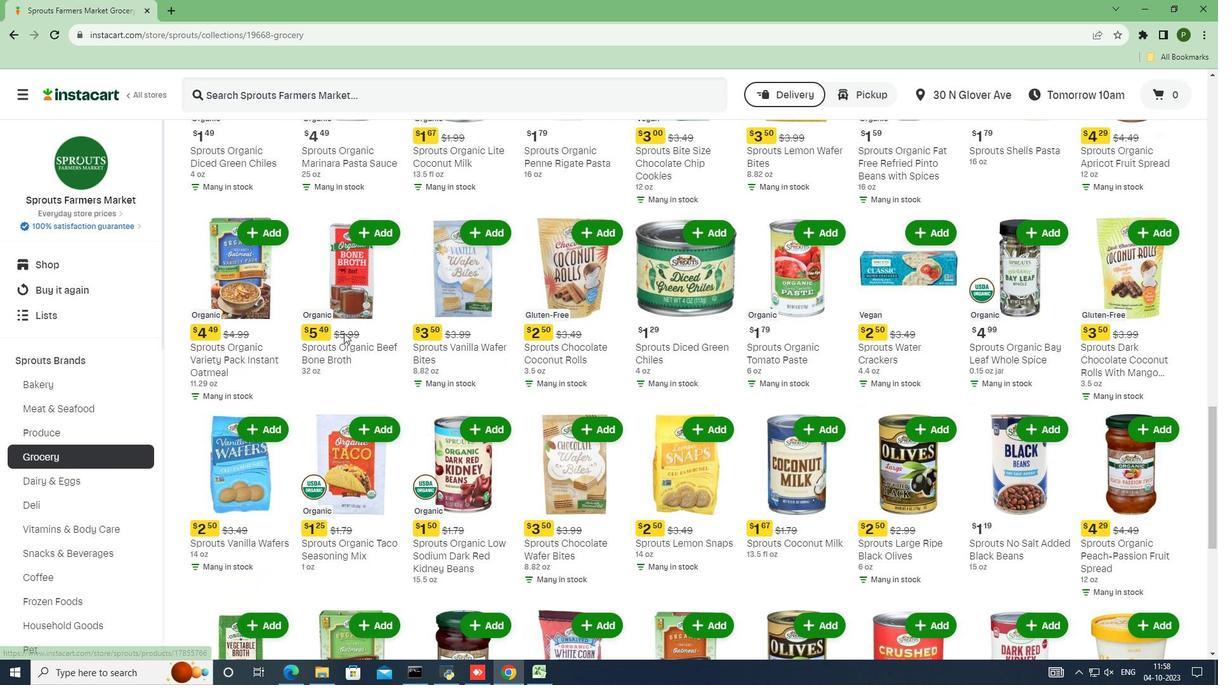 
Action: Mouse scrolled (343, 332) with delta (0, 0)
Screenshot: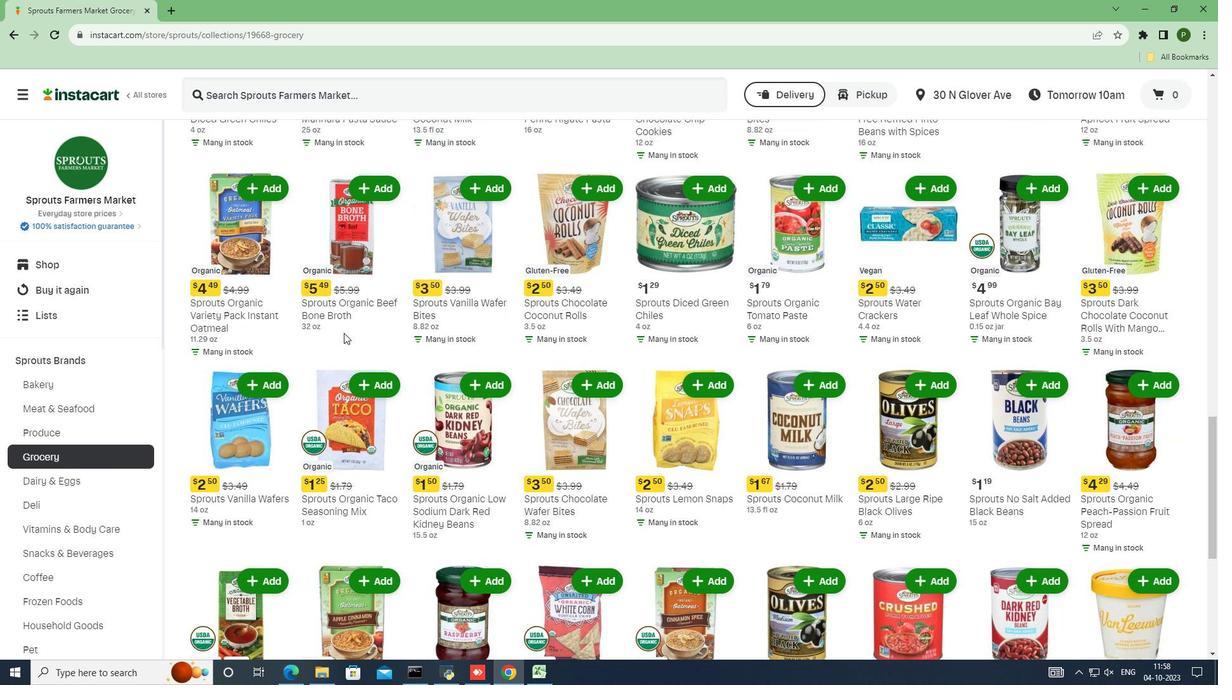 
Action: Mouse scrolled (343, 332) with delta (0, 0)
Screenshot: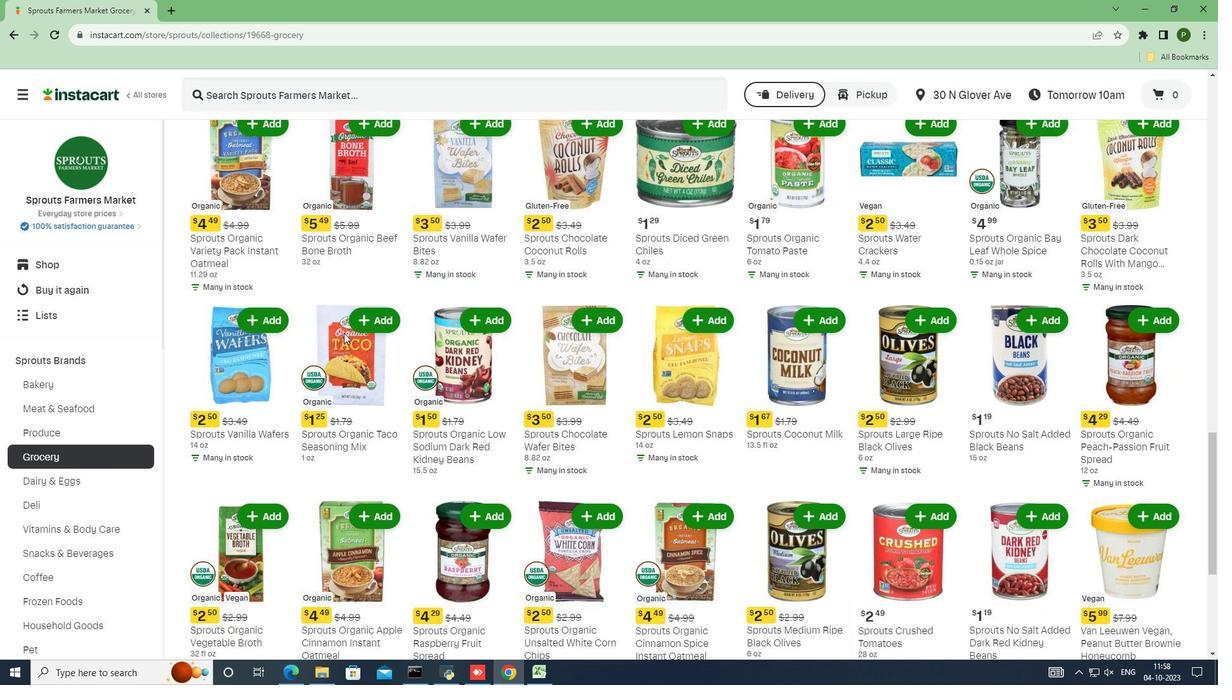 
Action: Mouse scrolled (343, 332) with delta (0, 0)
Screenshot: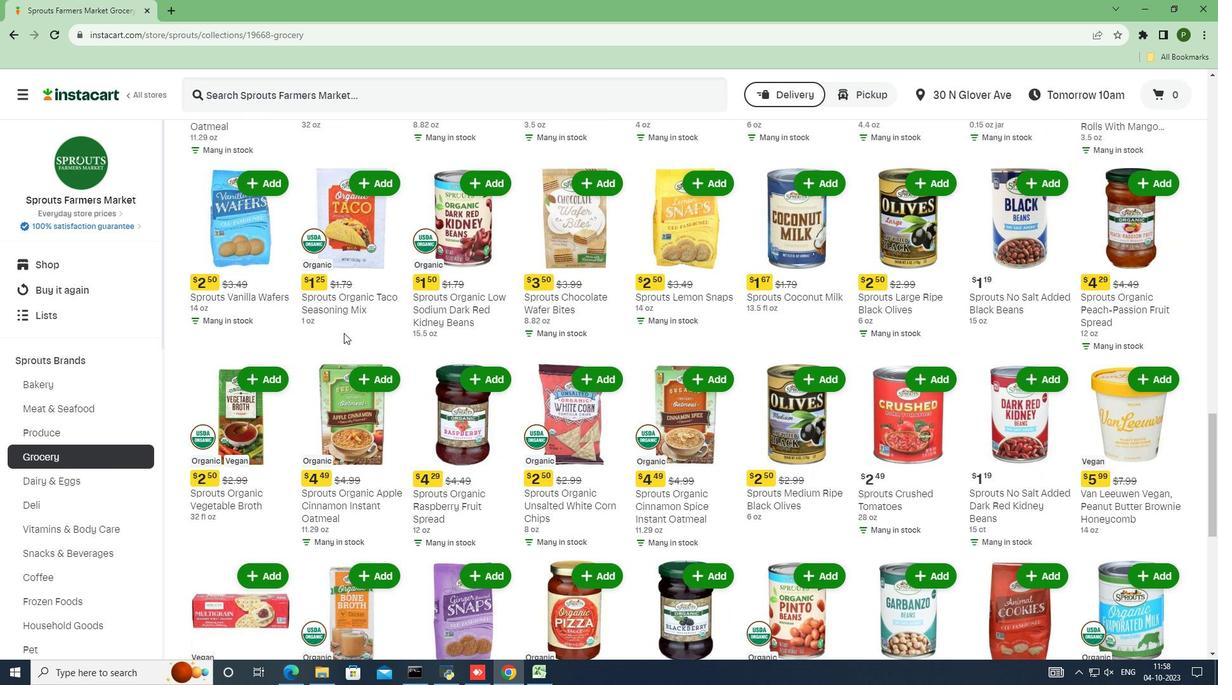 
Action: Mouse scrolled (343, 332) with delta (0, 0)
Screenshot: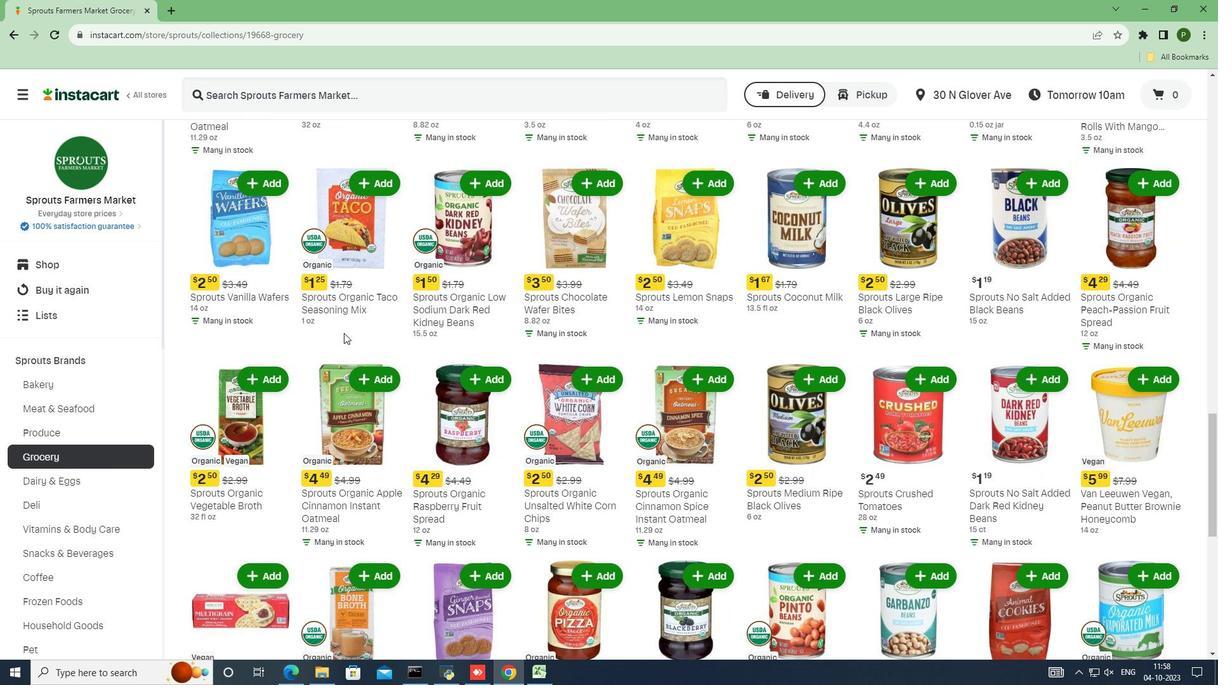 
Action: Mouse scrolled (343, 332) with delta (0, 0)
Screenshot: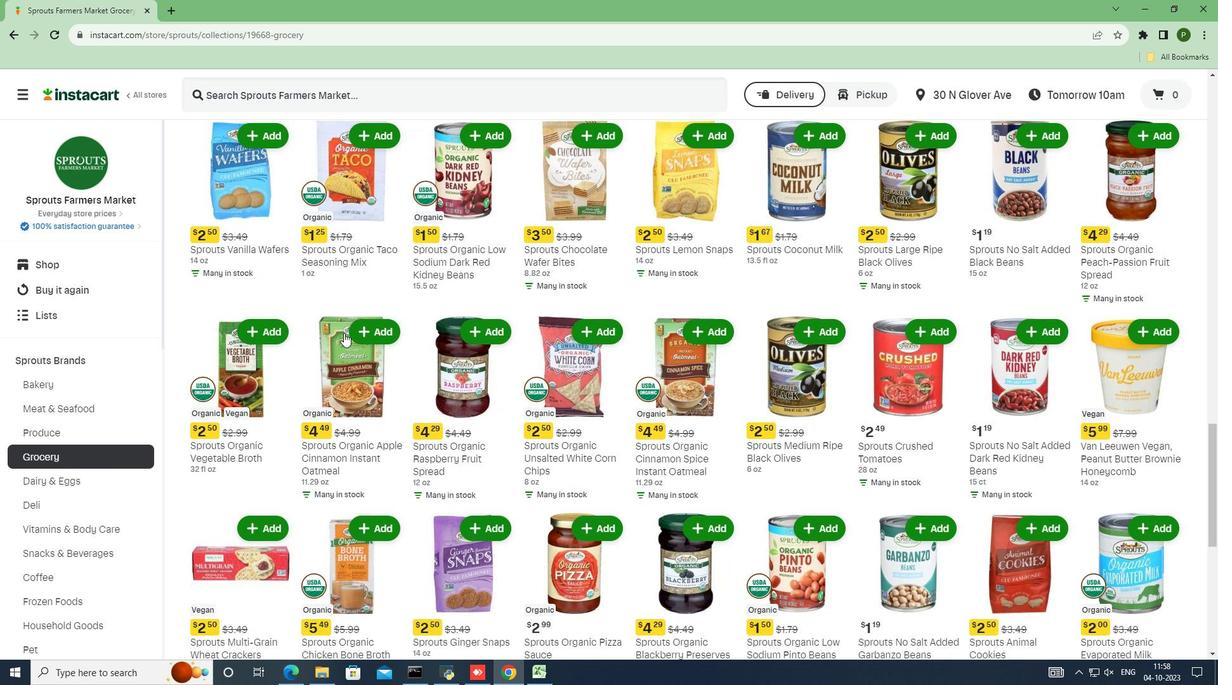 
Action: Mouse scrolled (343, 332) with delta (0, 0)
Screenshot: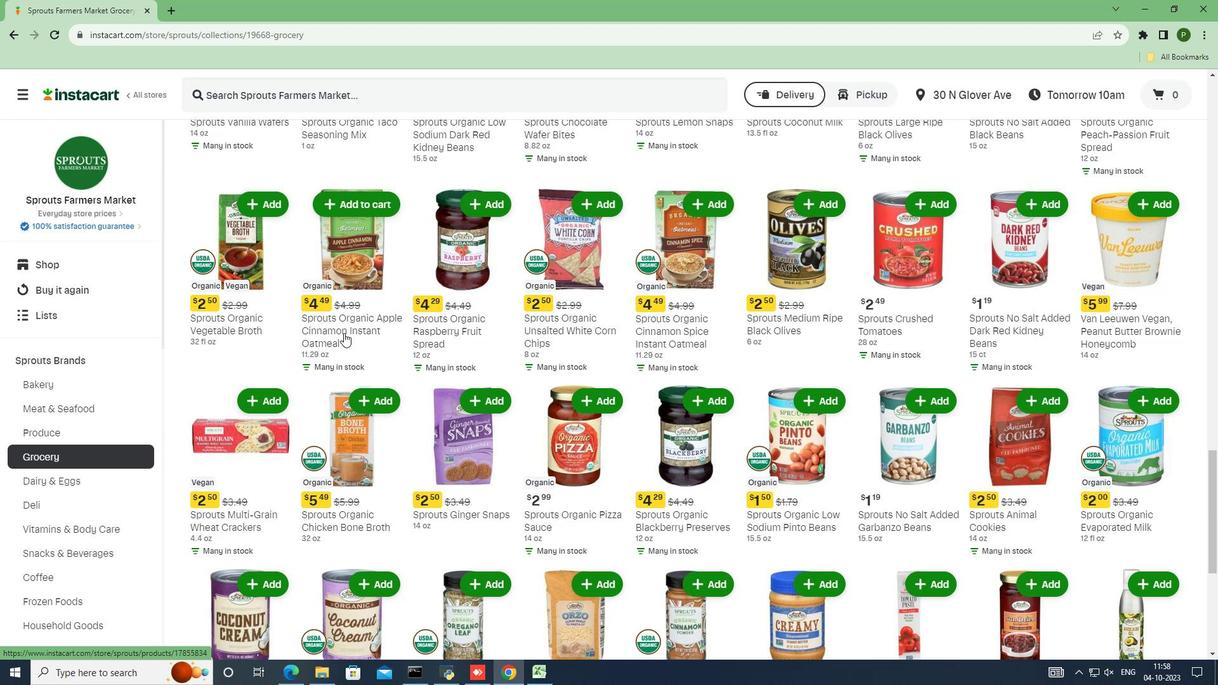 
Action: Mouse scrolled (343, 332) with delta (0, 0)
Screenshot: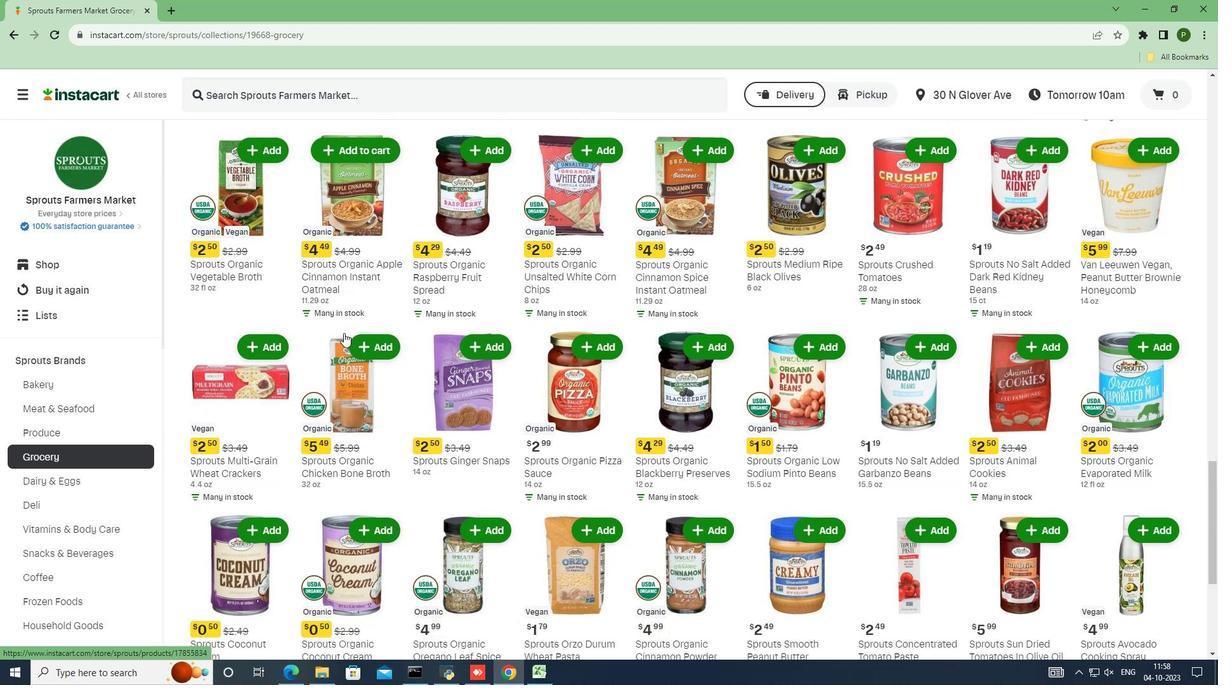 
Action: Mouse scrolled (343, 332) with delta (0, 0)
Screenshot: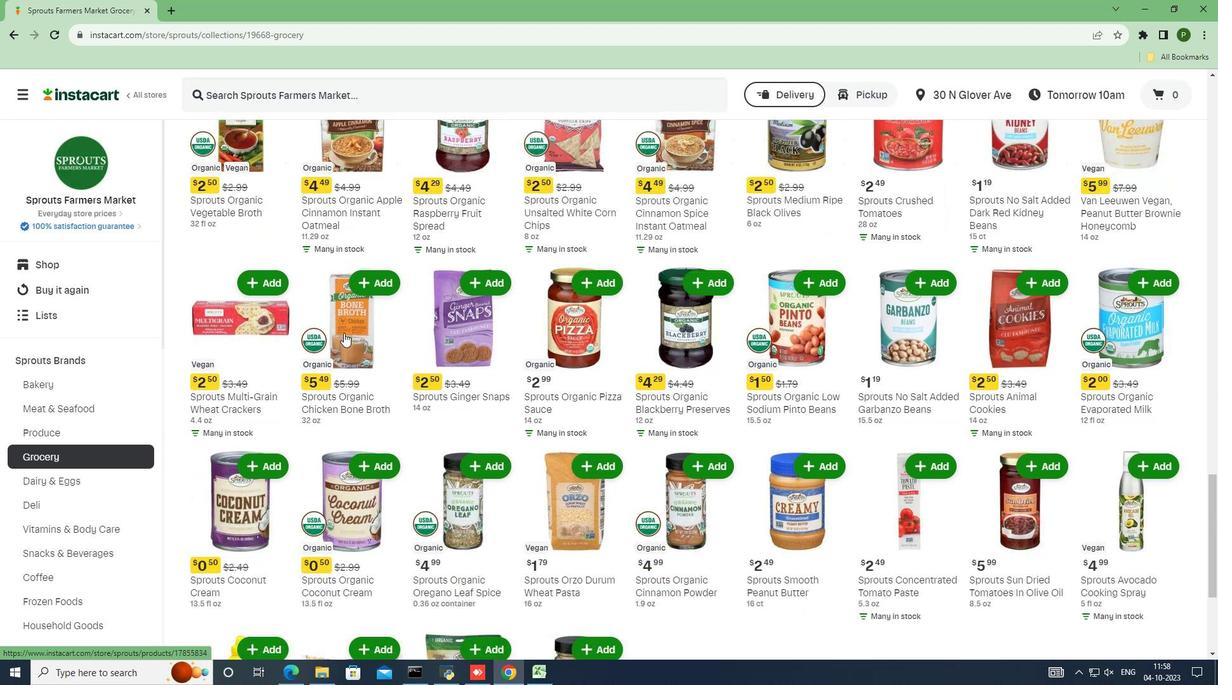 
Action: Mouse moved to (355, 393)
Screenshot: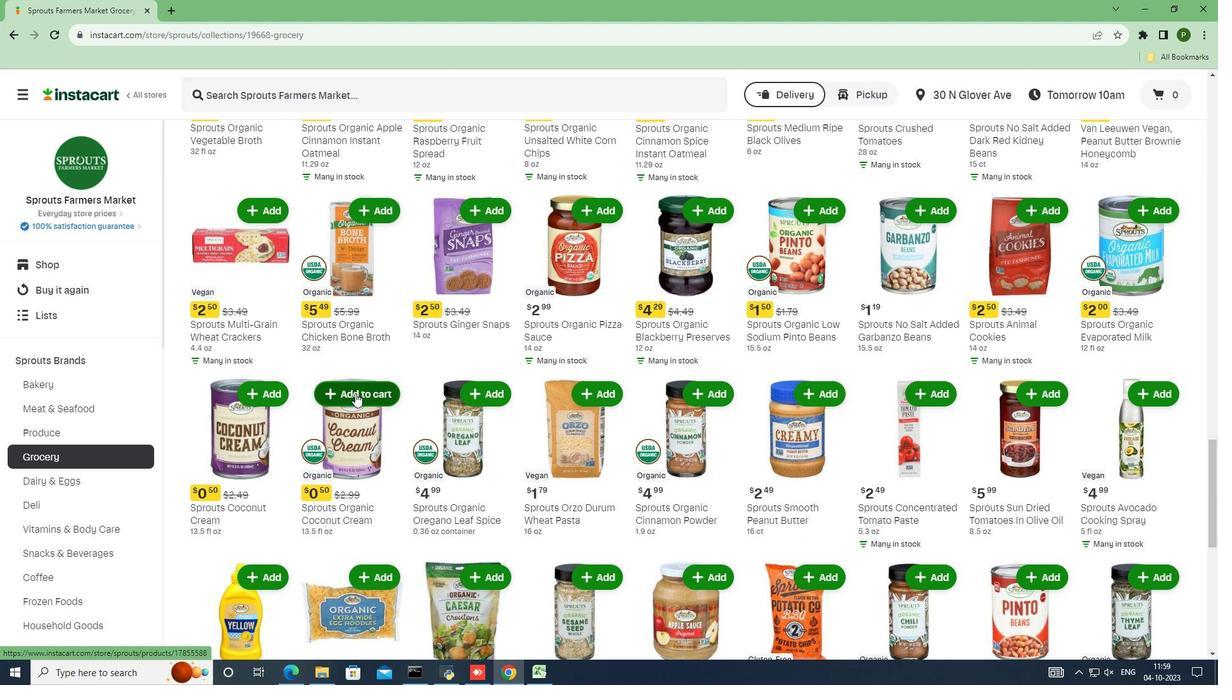 
Action: Mouse pressed left at (355, 393)
Screenshot: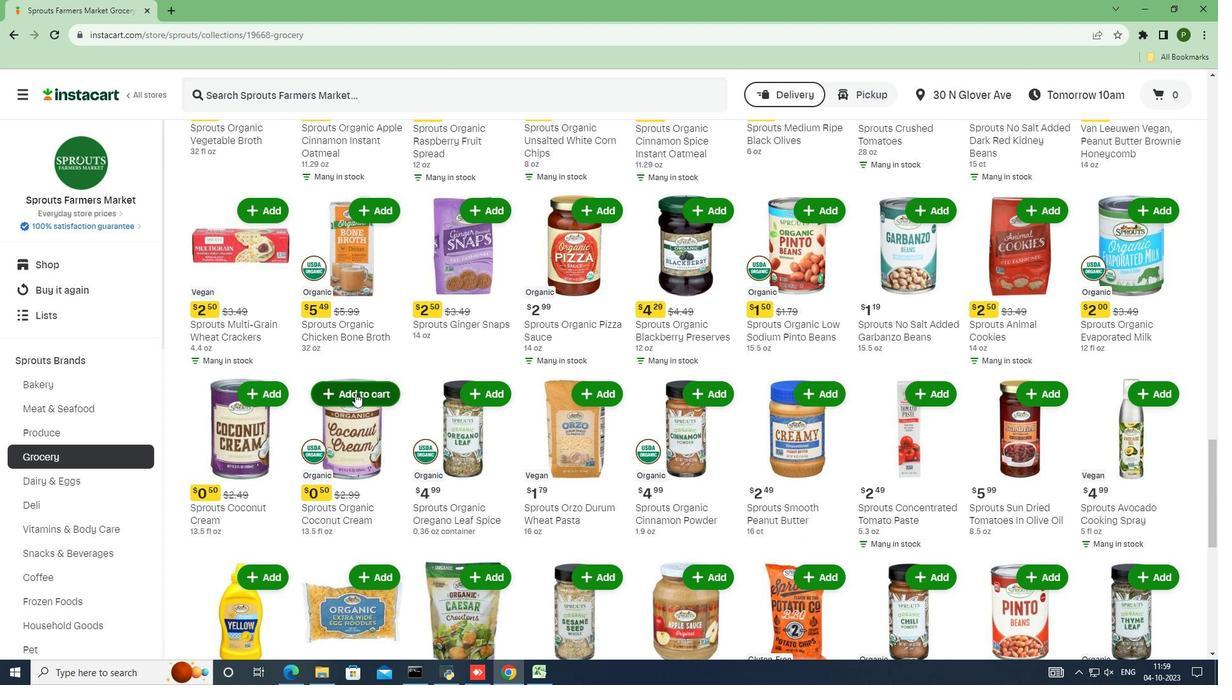 
